 Task: Create a due date automation trigger when advanced on, on the monday after a card is due add fields with custom field "Resume" set to a number lower or equal to 1 and greater than 10 at 11:00 AM.
Action: Mouse moved to (1279, 105)
Screenshot: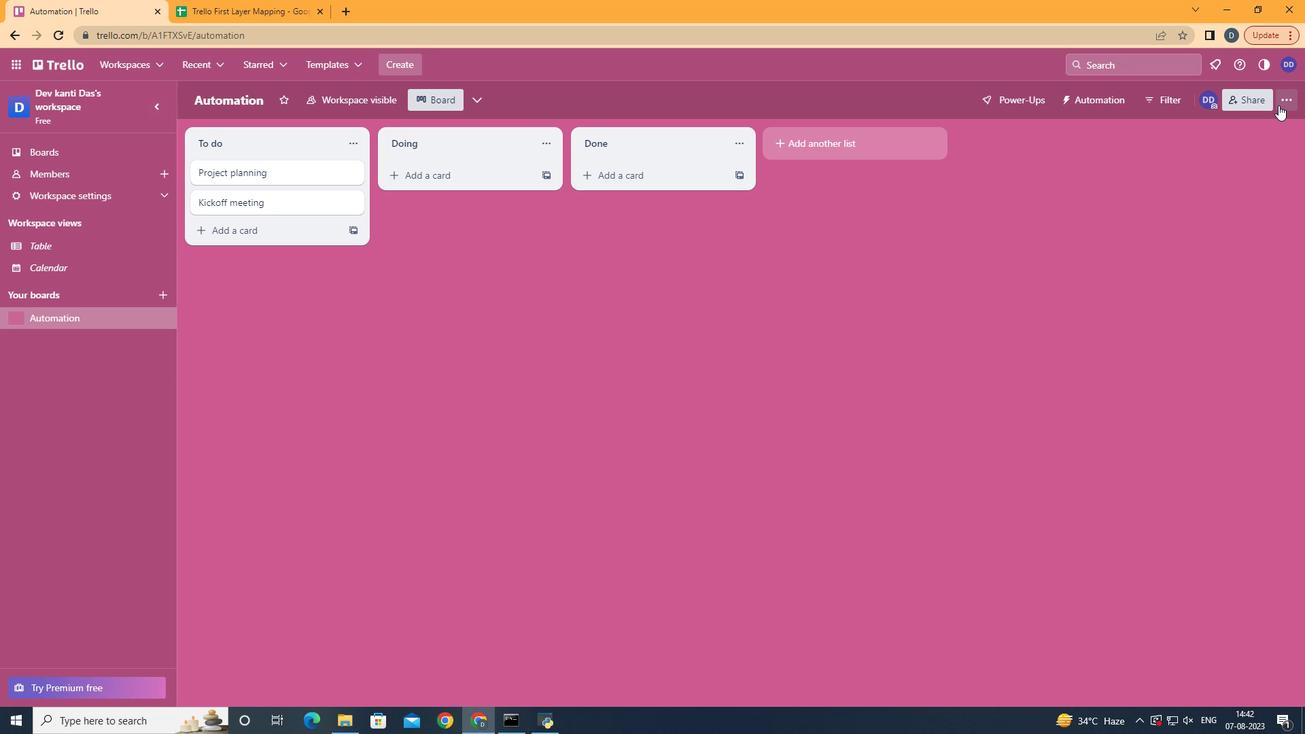 
Action: Mouse pressed left at (1279, 105)
Screenshot: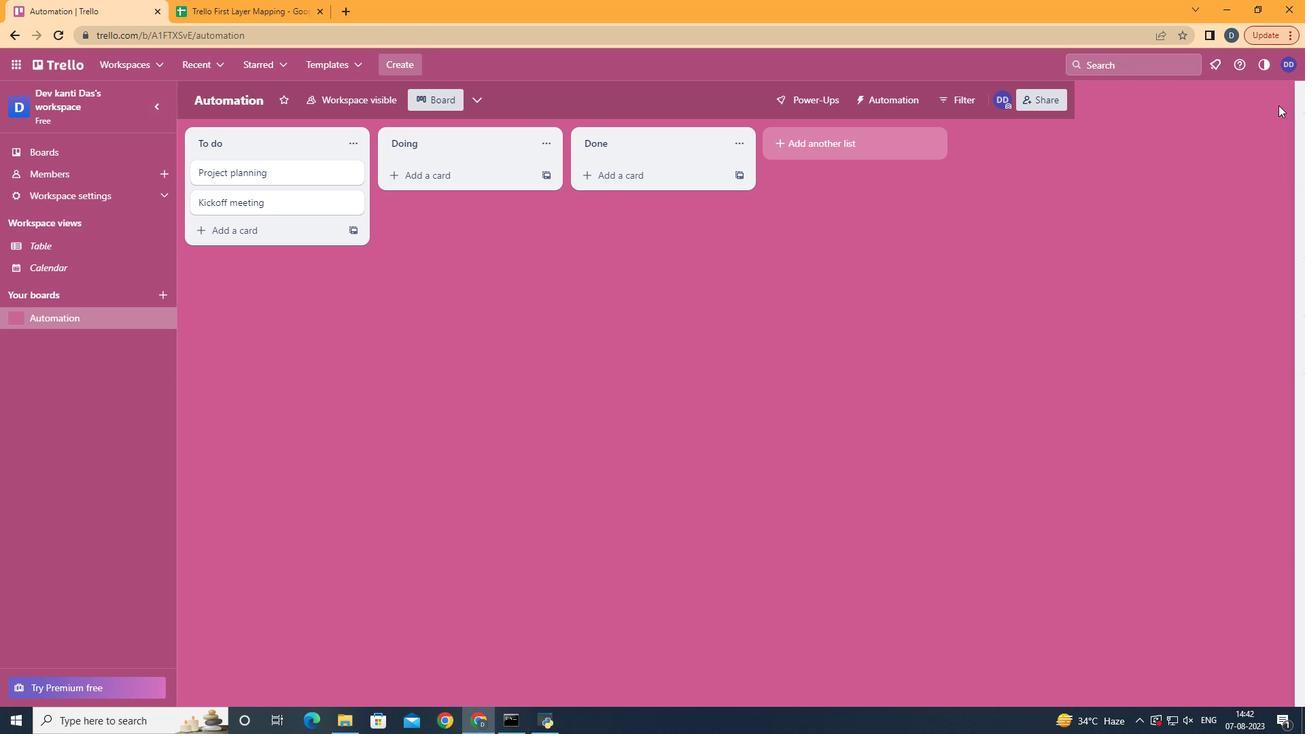 
Action: Mouse moved to (1148, 291)
Screenshot: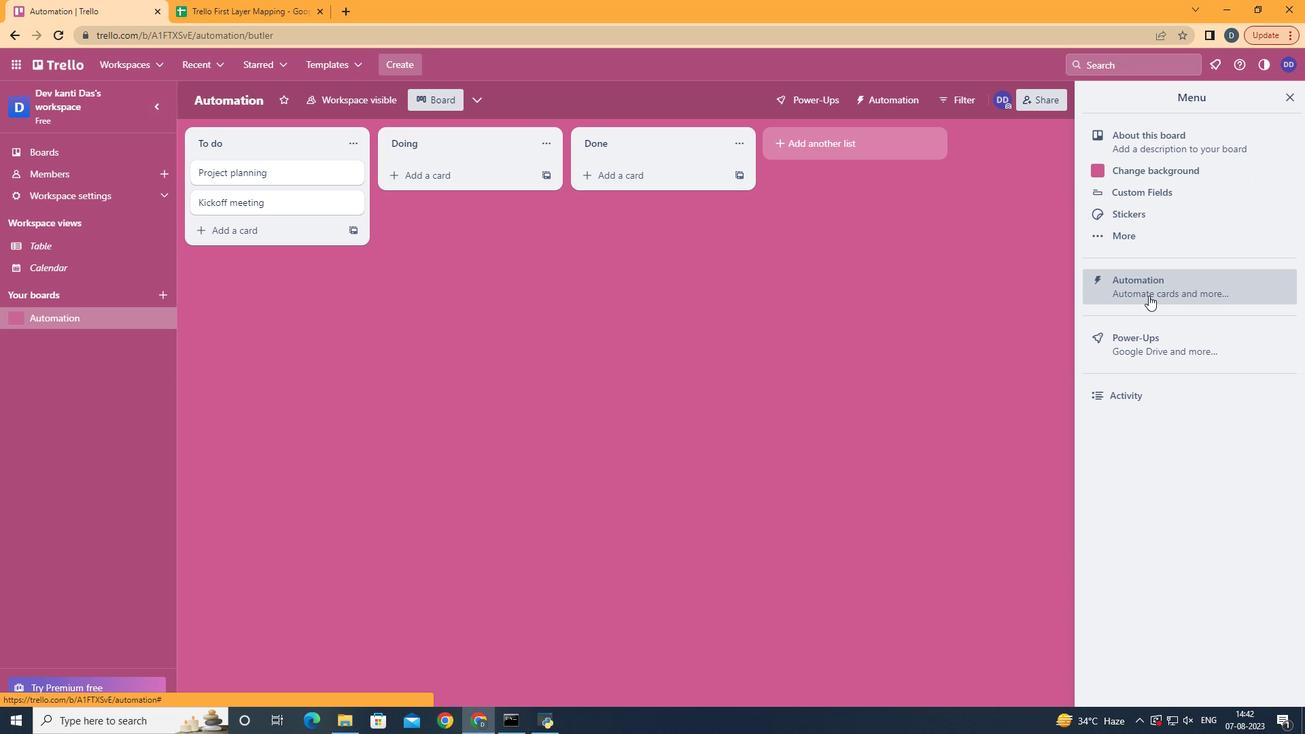 
Action: Mouse pressed left at (1148, 291)
Screenshot: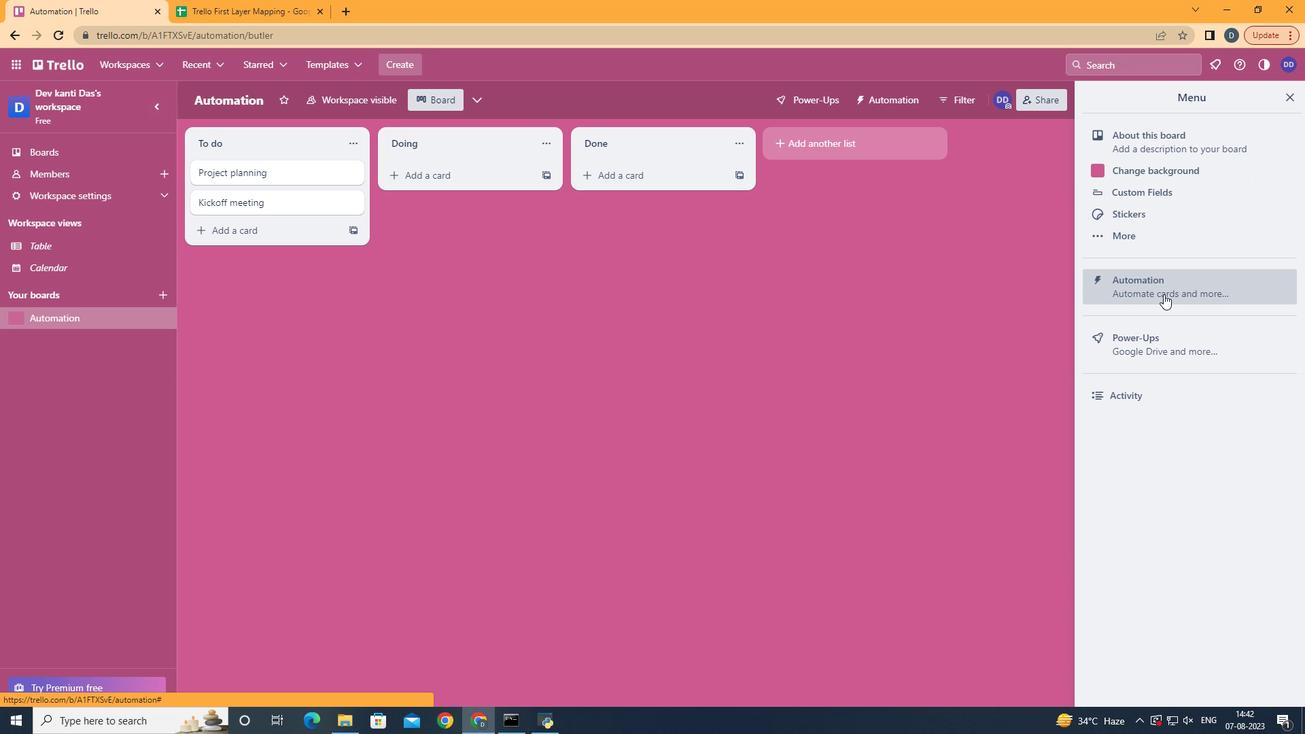 
Action: Mouse moved to (243, 280)
Screenshot: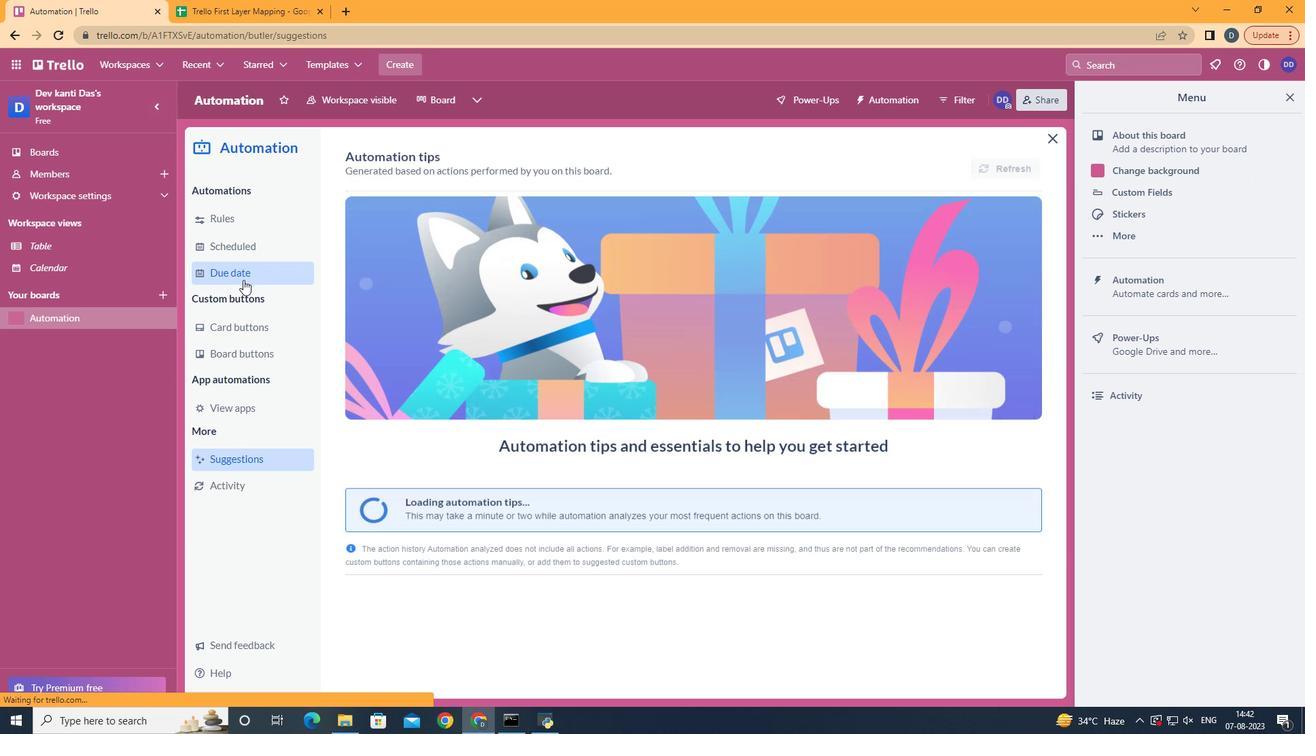 
Action: Mouse pressed left at (243, 280)
Screenshot: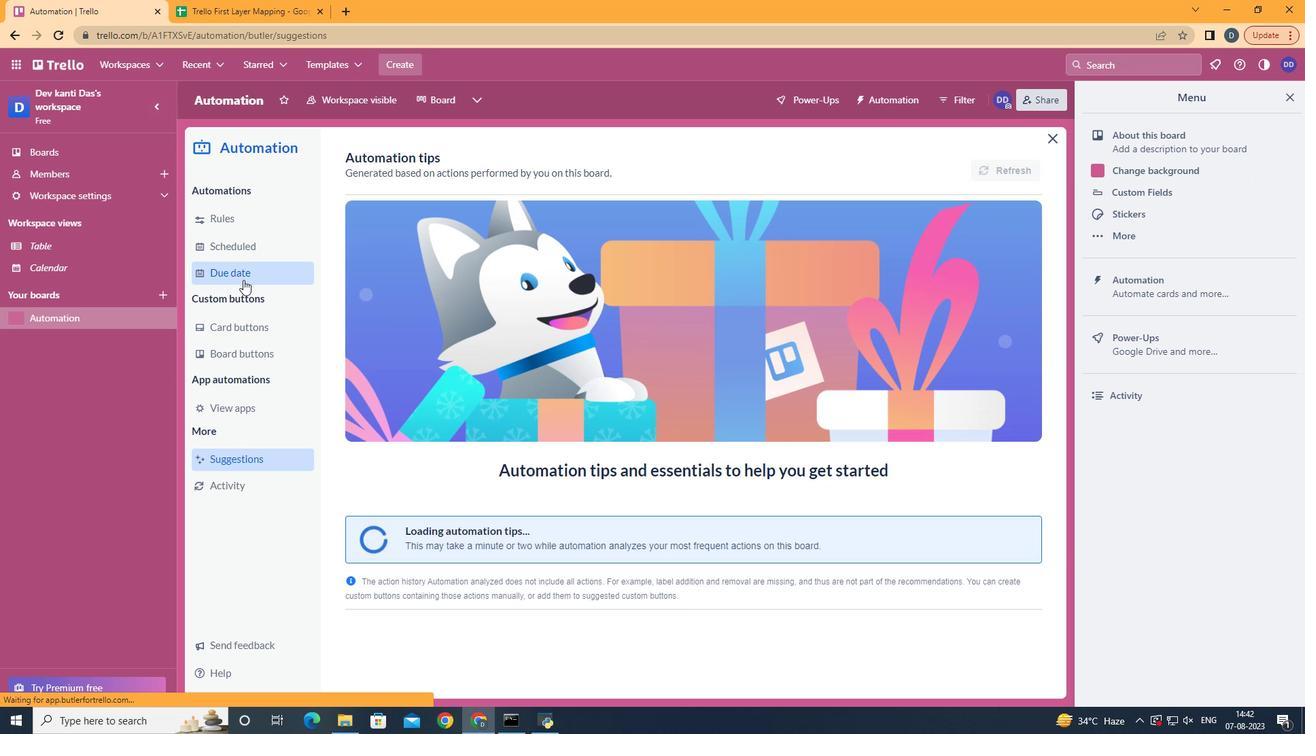 
Action: Mouse moved to (967, 164)
Screenshot: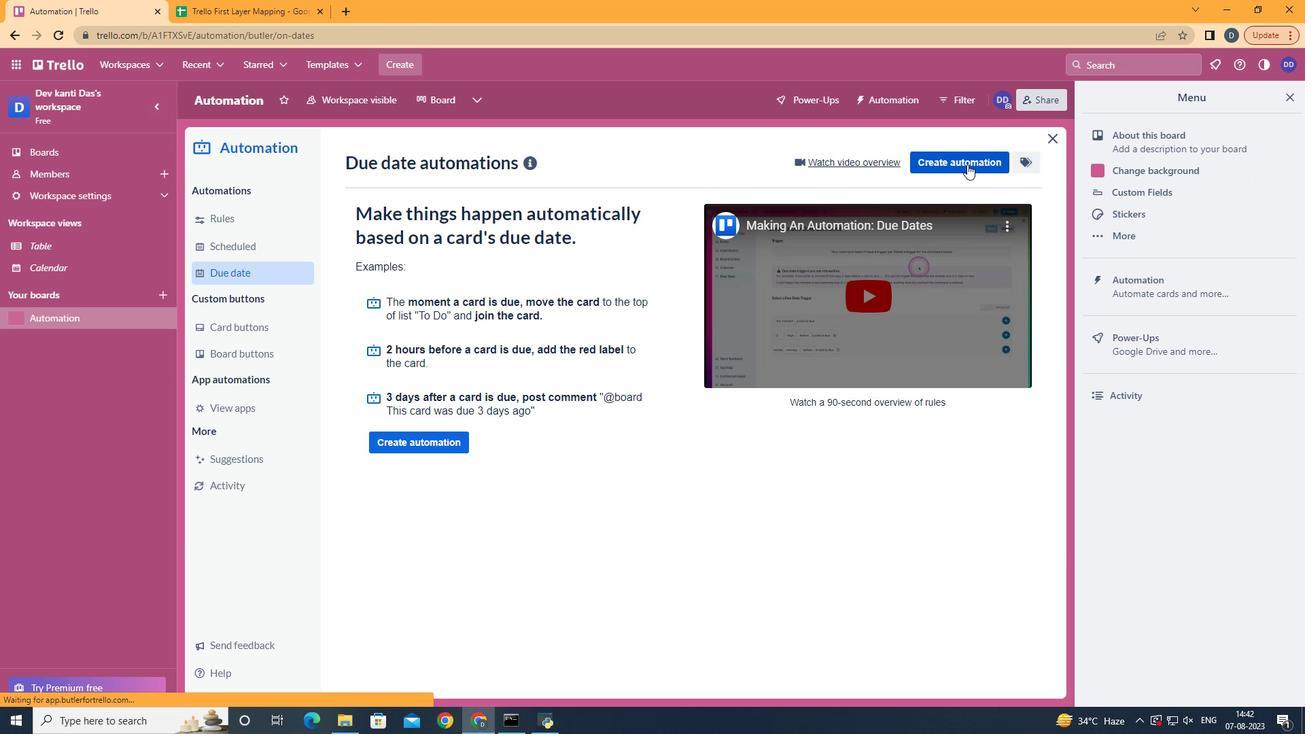 
Action: Mouse pressed left at (967, 164)
Screenshot: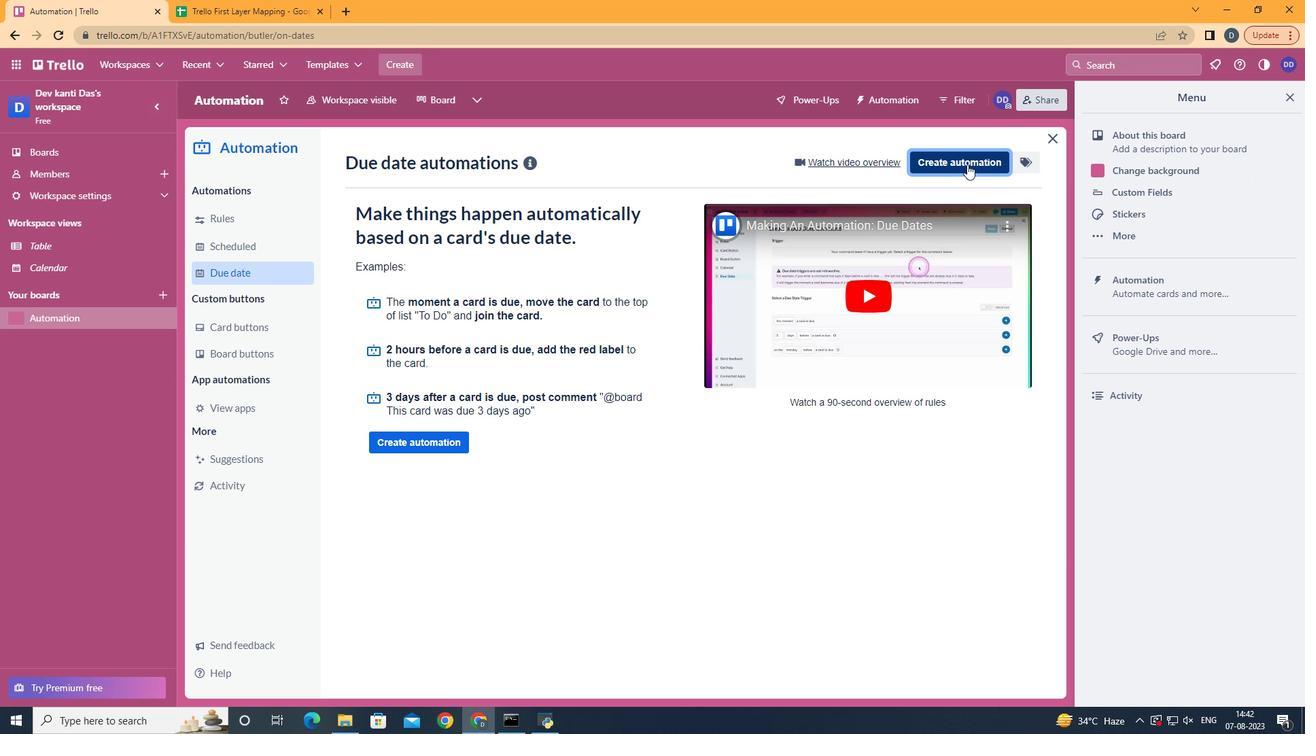 
Action: Mouse moved to (779, 286)
Screenshot: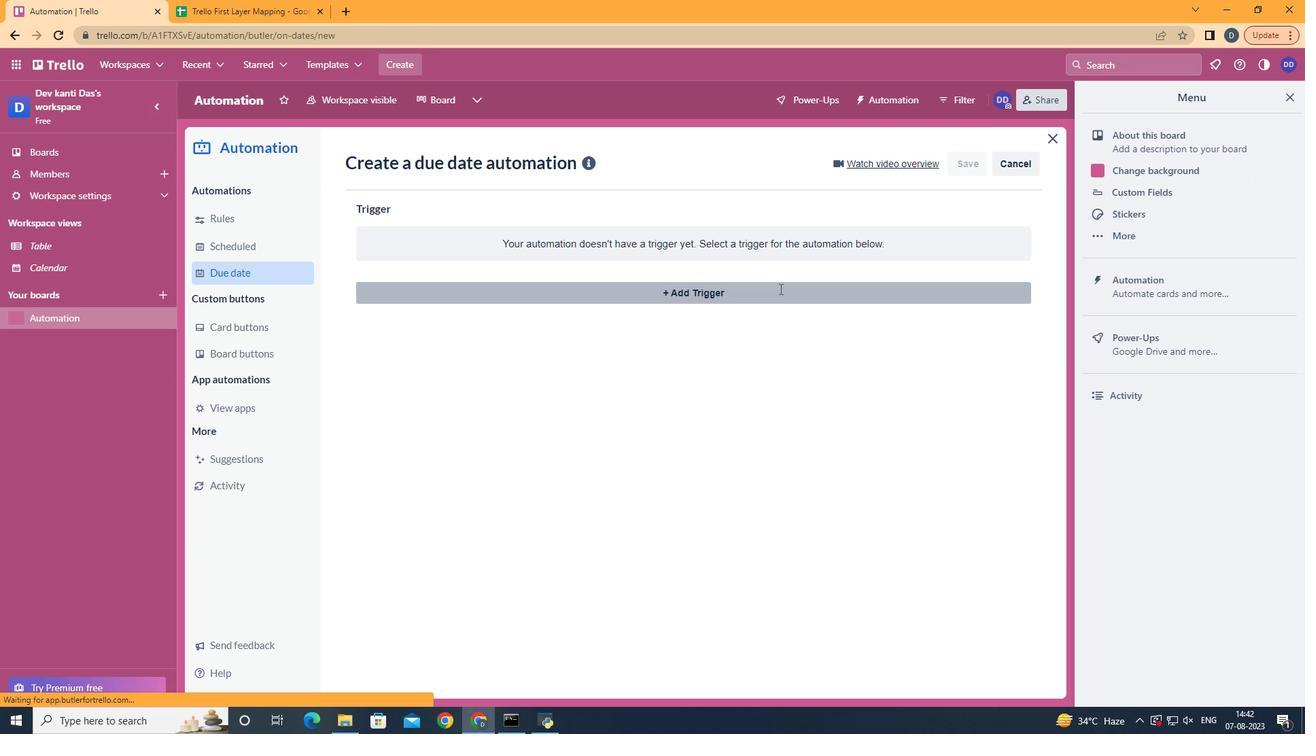 
Action: Mouse pressed left at (779, 286)
Screenshot: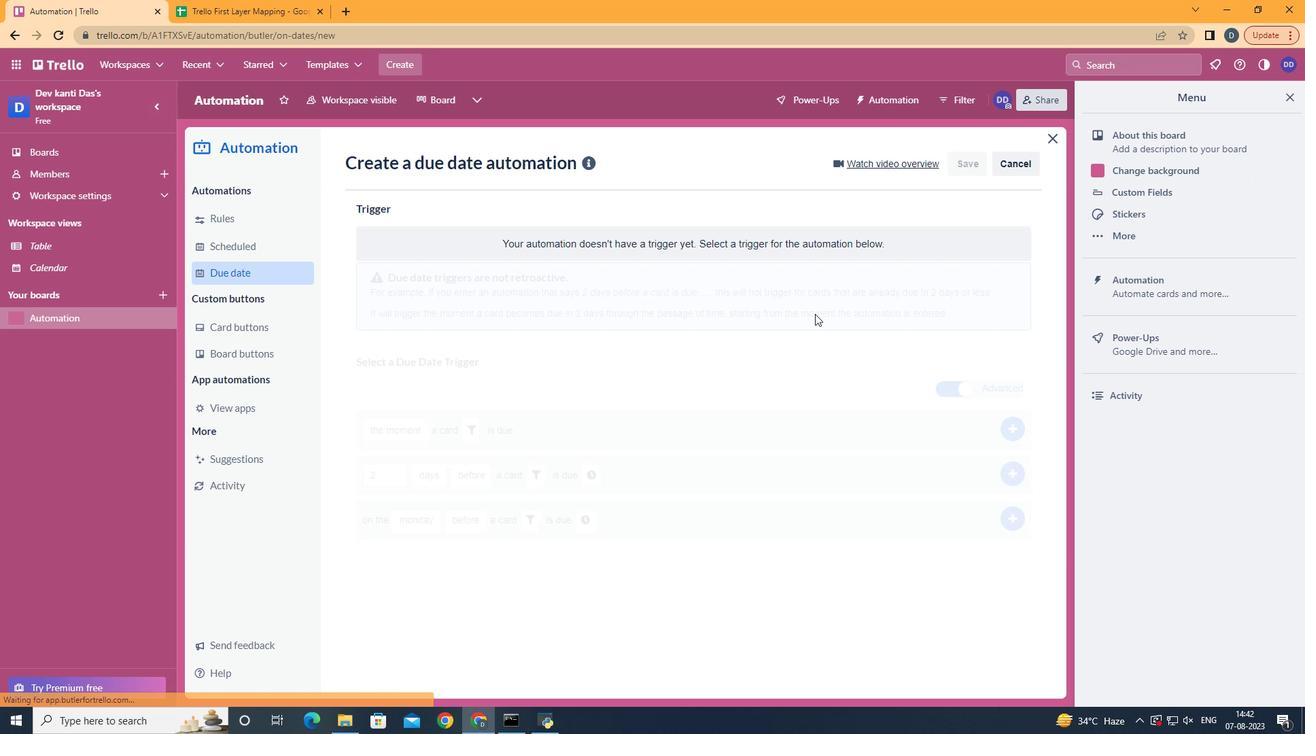 
Action: Mouse moved to (440, 346)
Screenshot: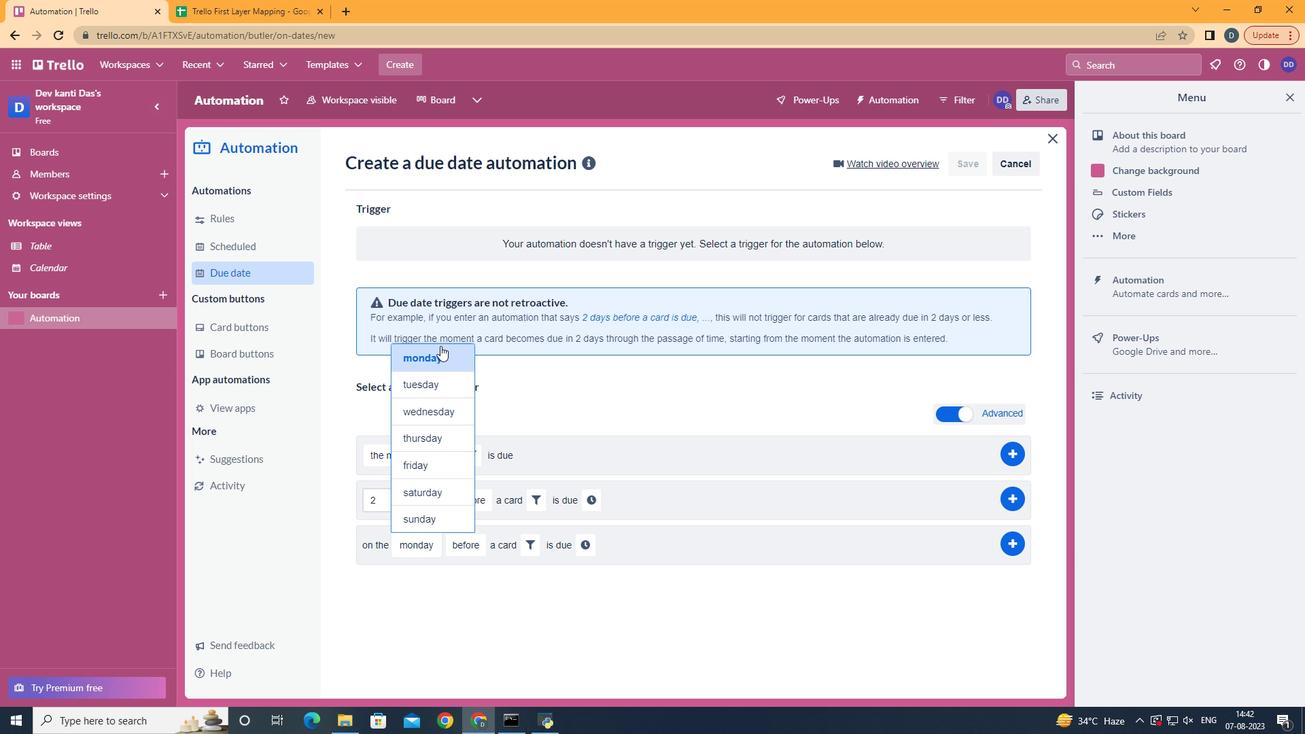 
Action: Mouse pressed left at (440, 346)
Screenshot: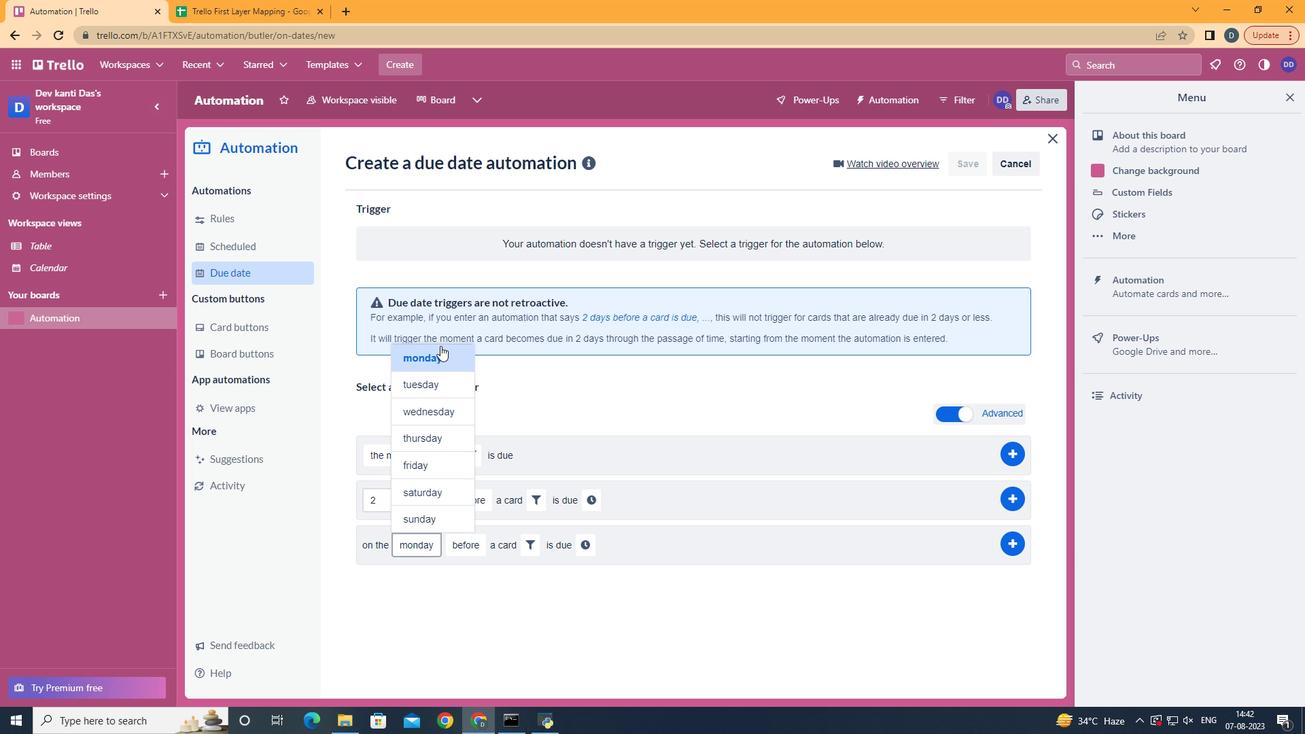 
Action: Mouse moved to (474, 588)
Screenshot: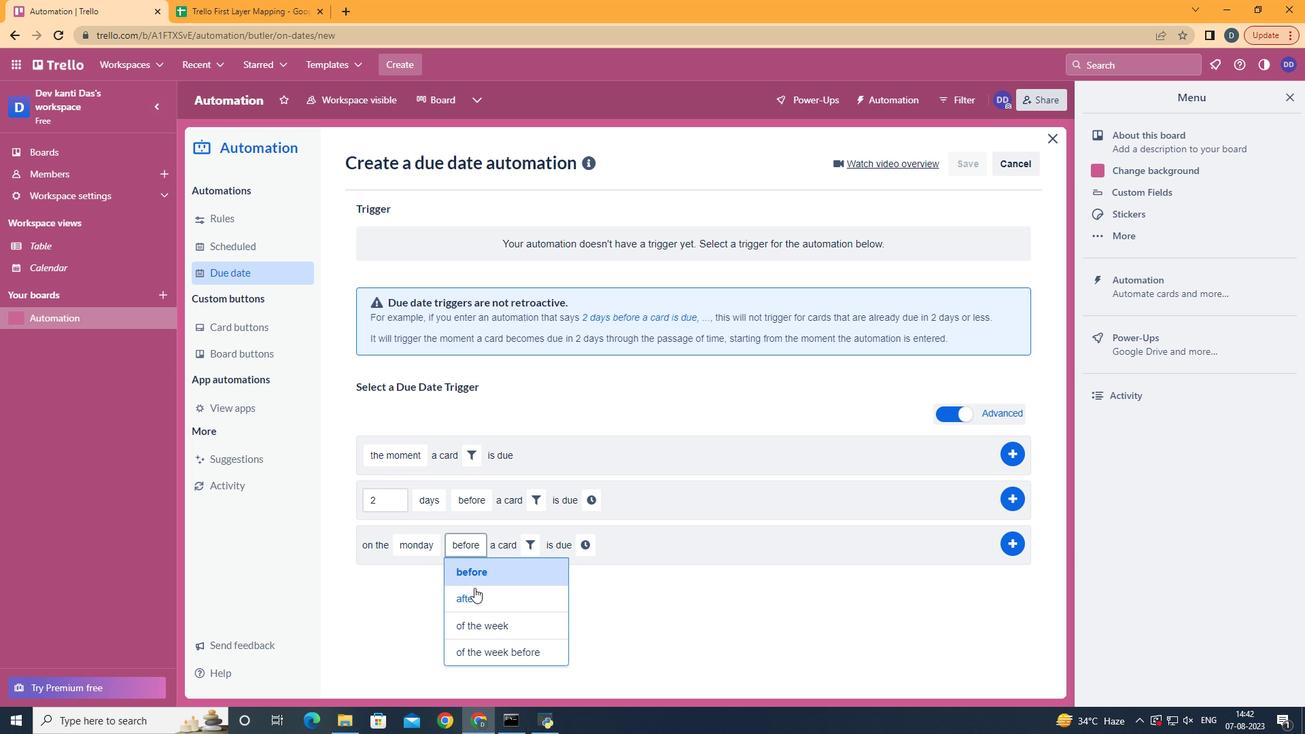 
Action: Mouse pressed left at (474, 588)
Screenshot: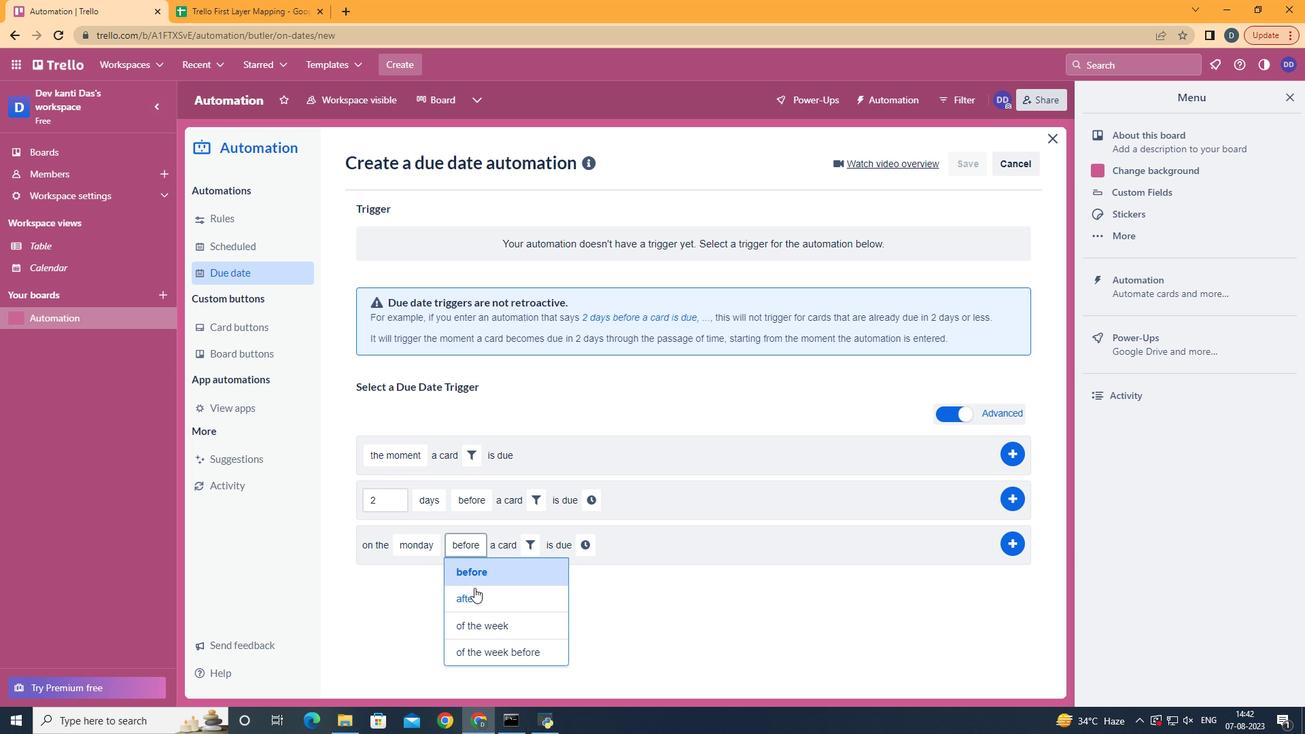 
Action: Mouse moved to (520, 544)
Screenshot: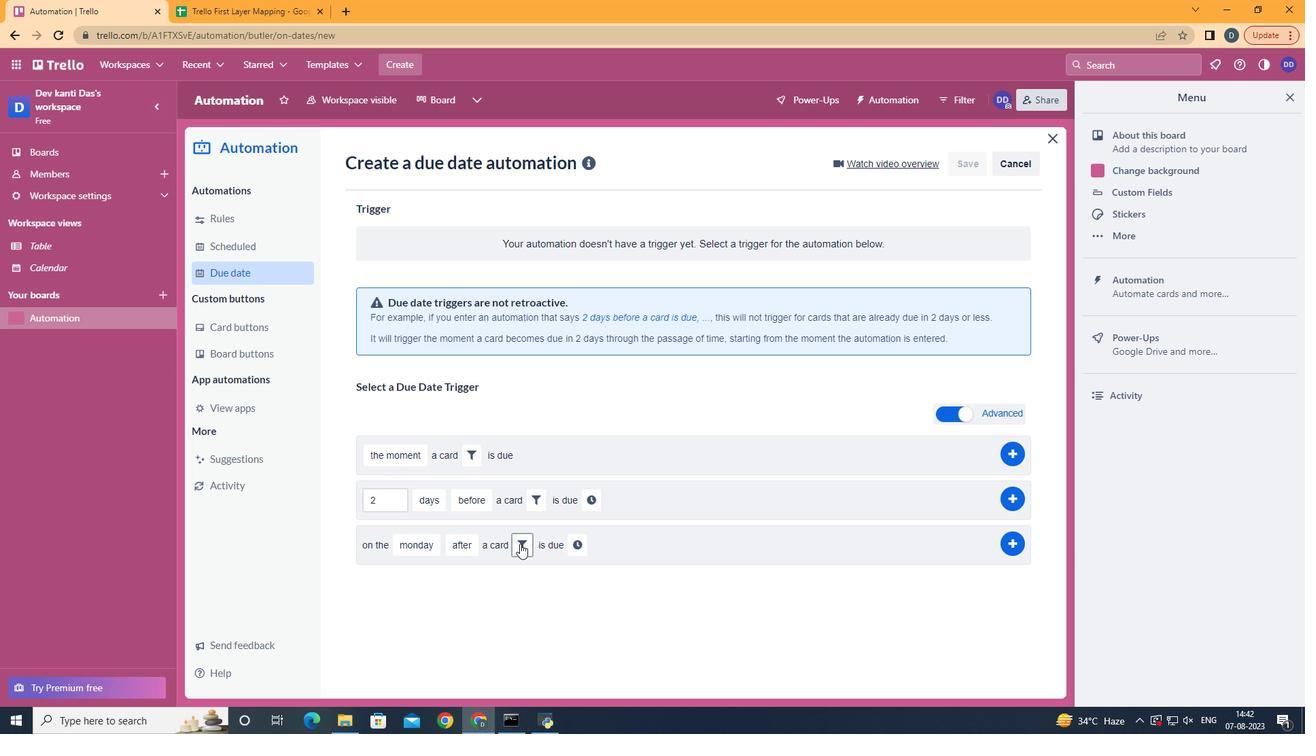 
Action: Mouse pressed left at (520, 544)
Screenshot: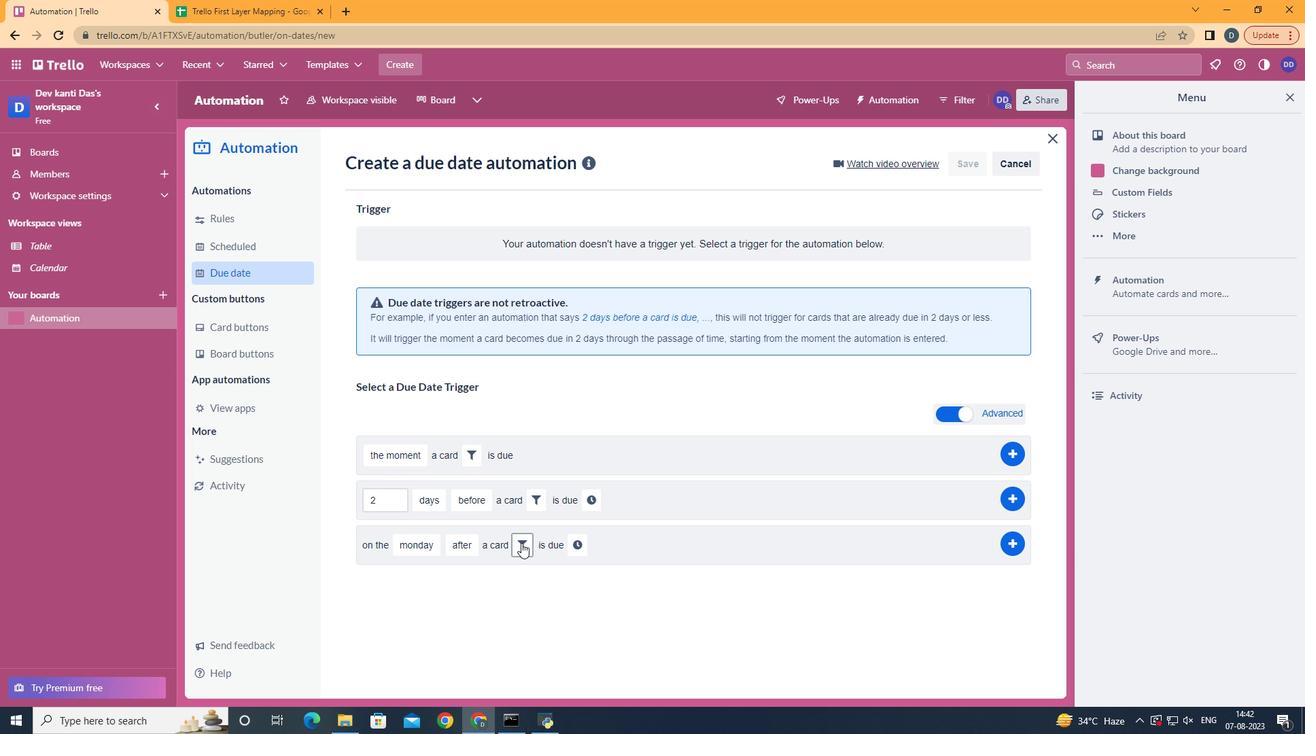 
Action: Mouse moved to (740, 591)
Screenshot: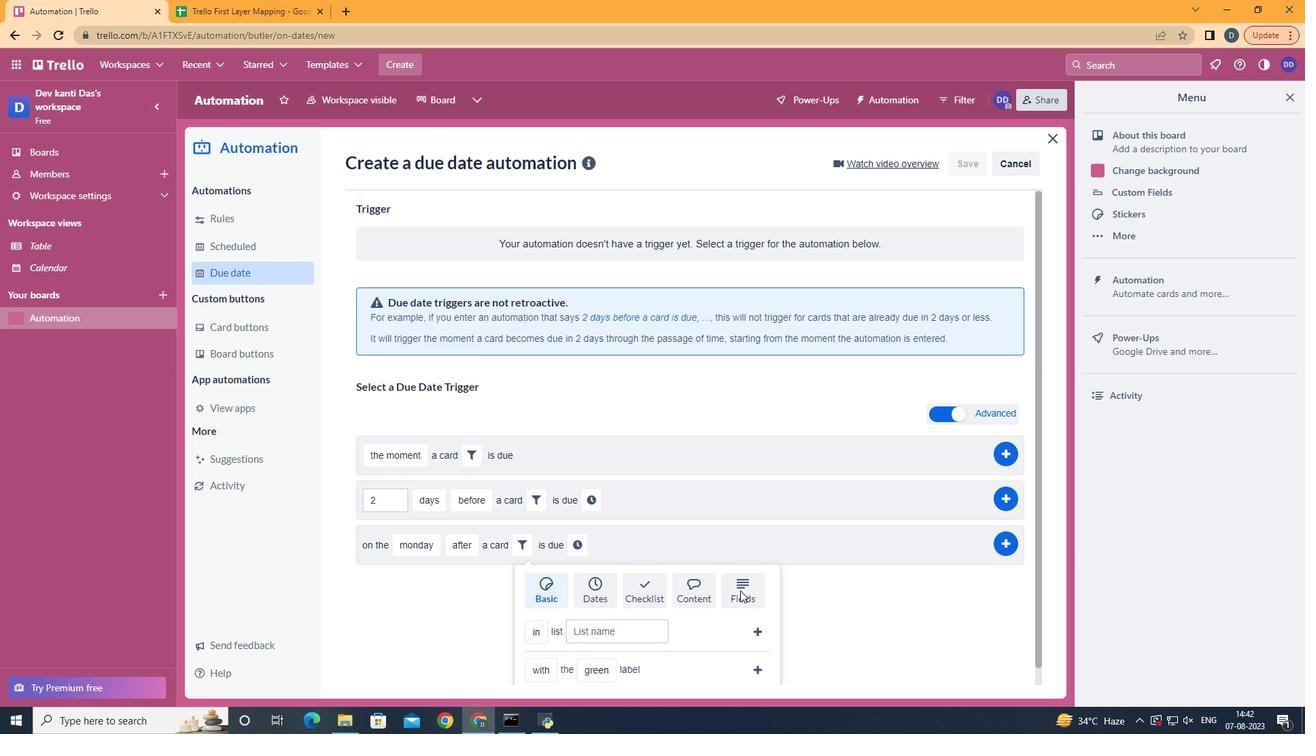
Action: Mouse pressed left at (740, 591)
Screenshot: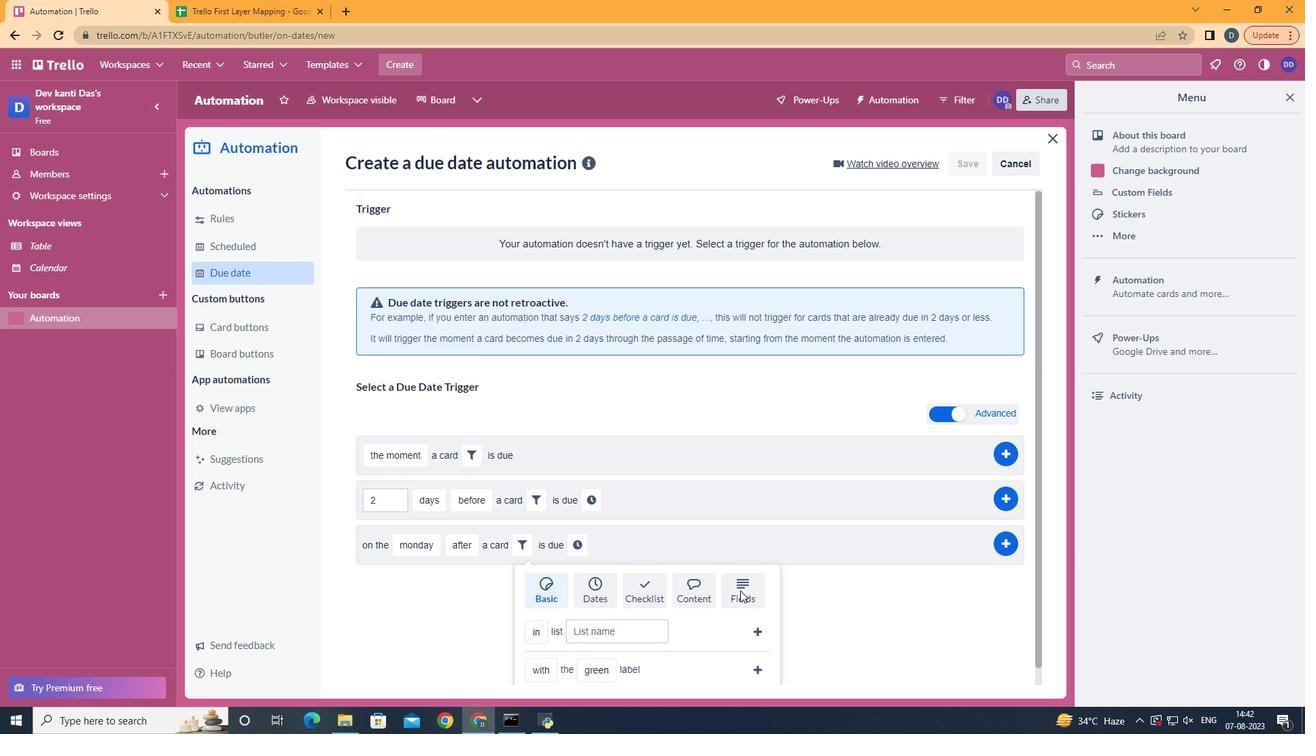 
Action: Mouse scrolled (740, 590) with delta (0, 0)
Screenshot: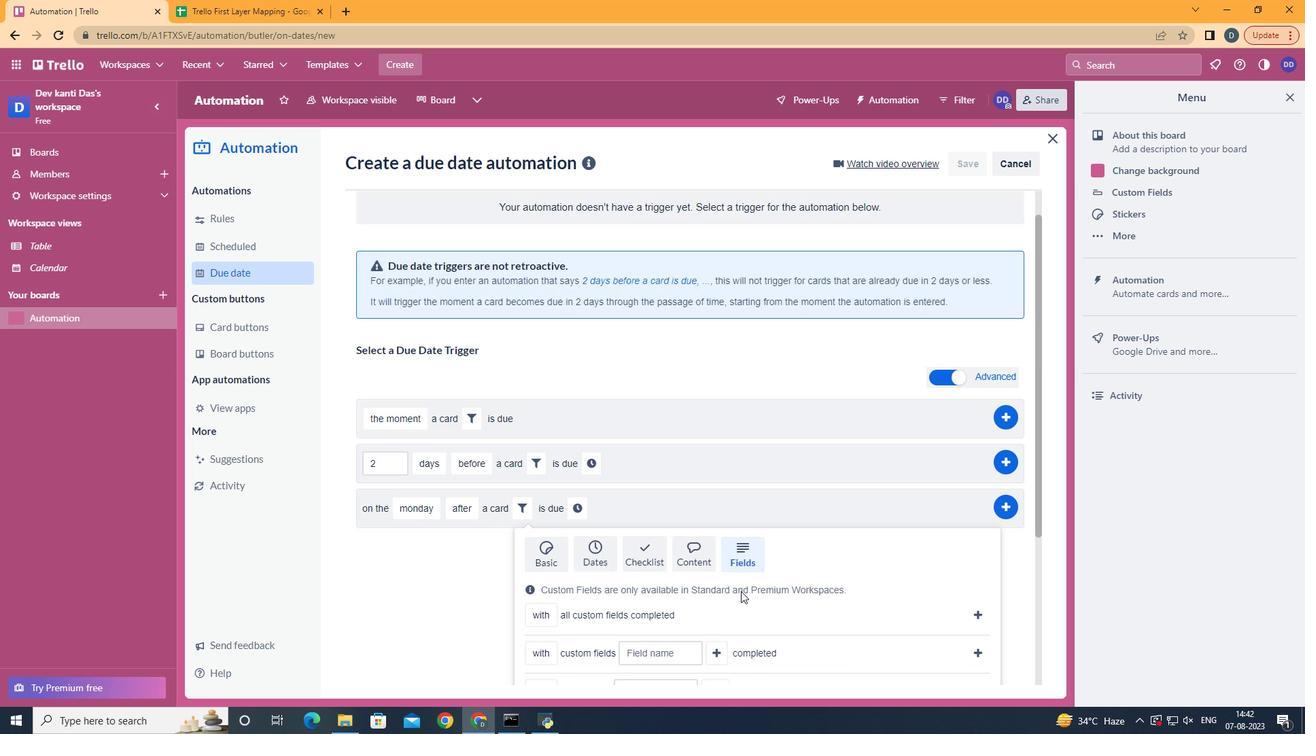 
Action: Mouse moved to (741, 591)
Screenshot: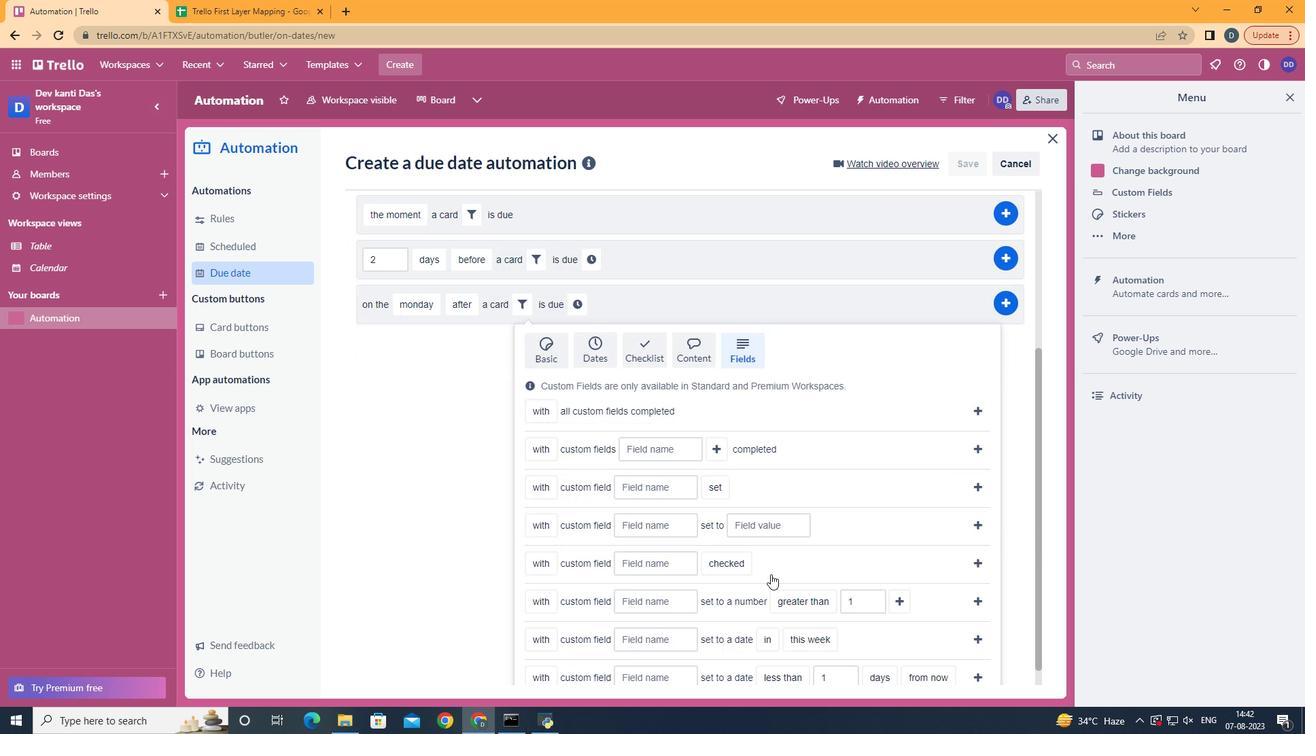 
Action: Mouse scrolled (741, 591) with delta (0, 0)
Screenshot: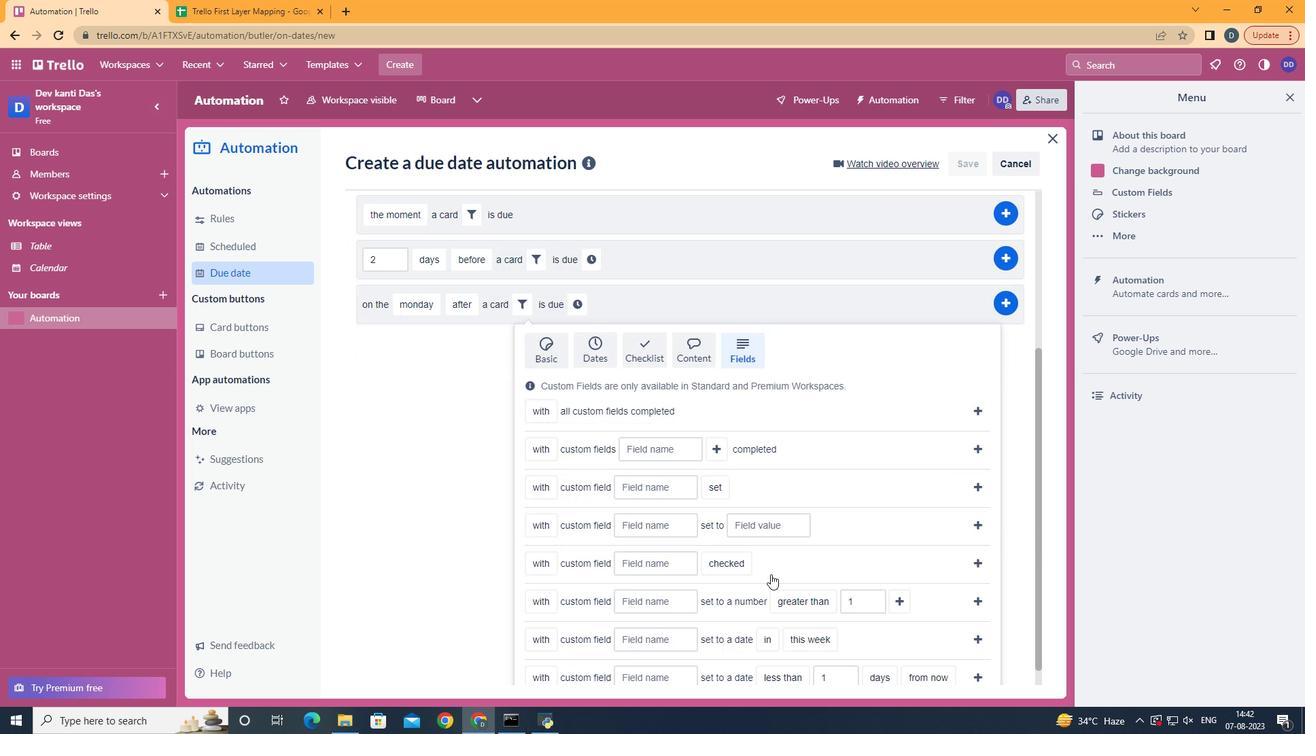 
Action: Mouse scrolled (741, 591) with delta (0, 0)
Screenshot: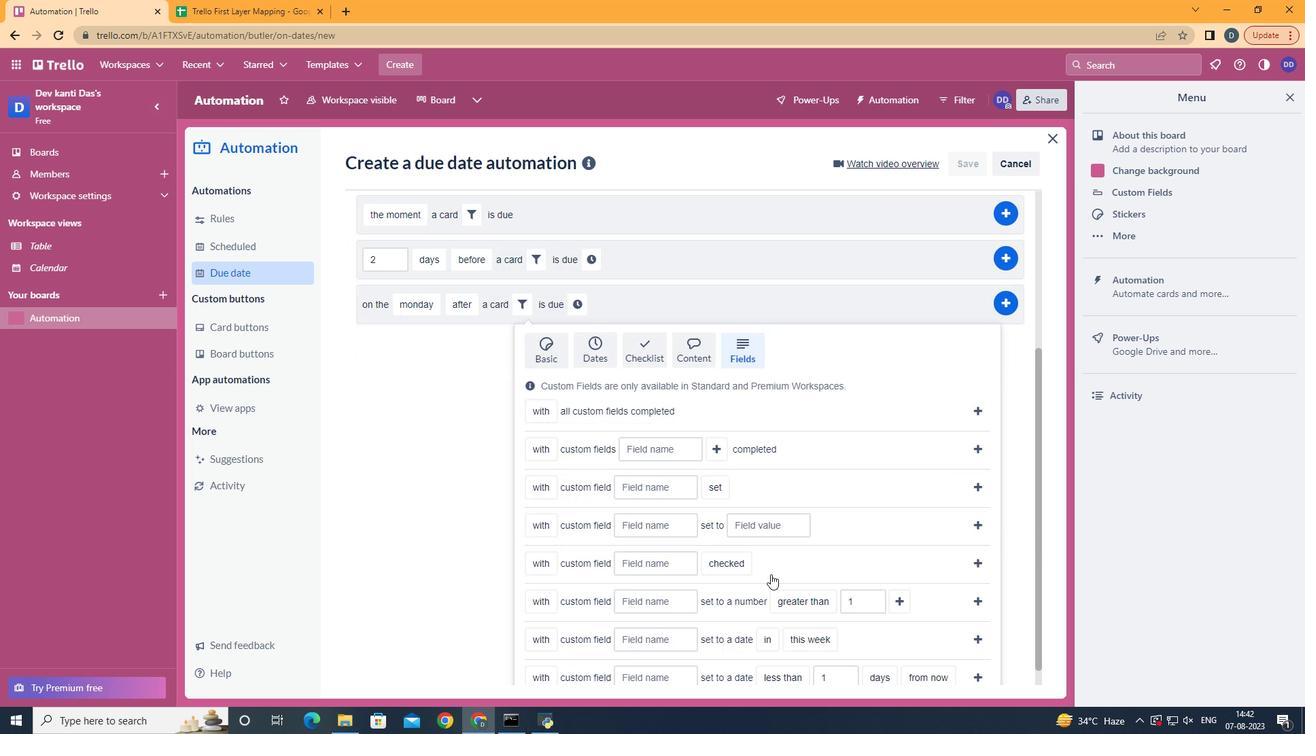 
Action: Mouse scrolled (741, 591) with delta (0, 0)
Screenshot: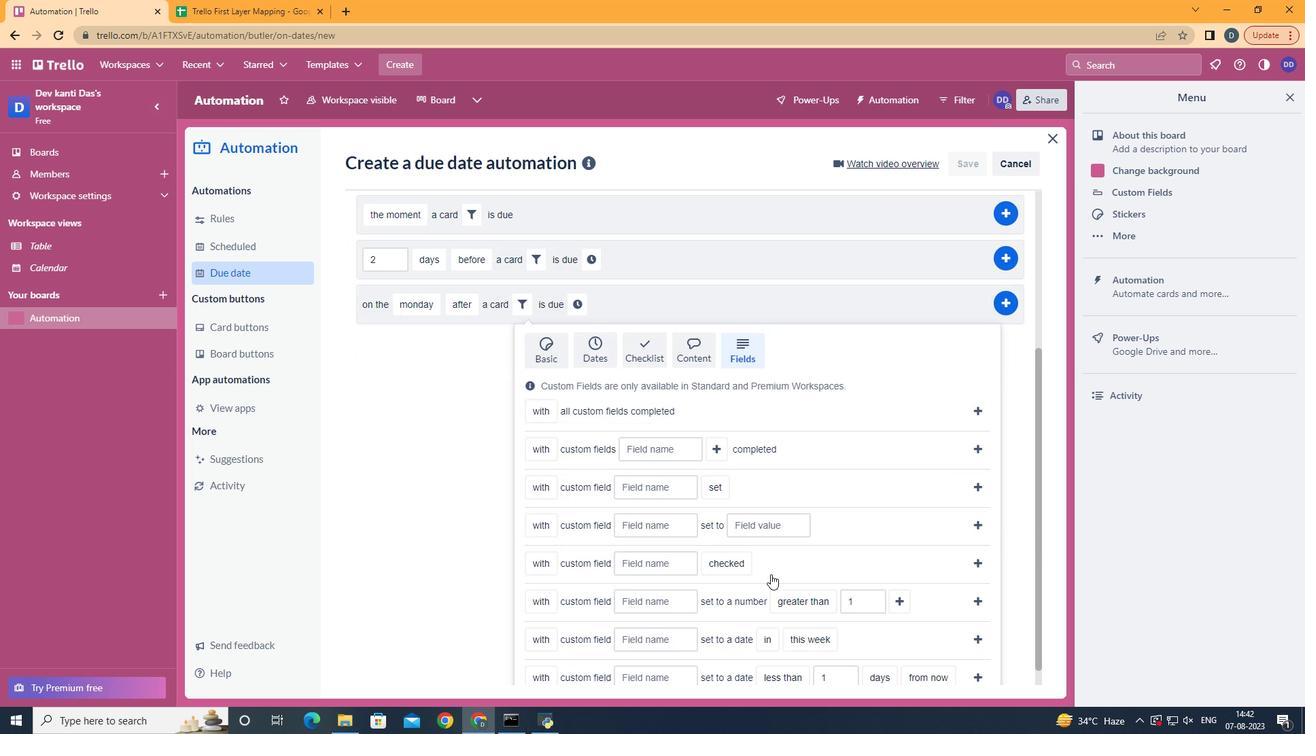 
Action: Mouse scrolled (741, 591) with delta (0, 0)
Screenshot: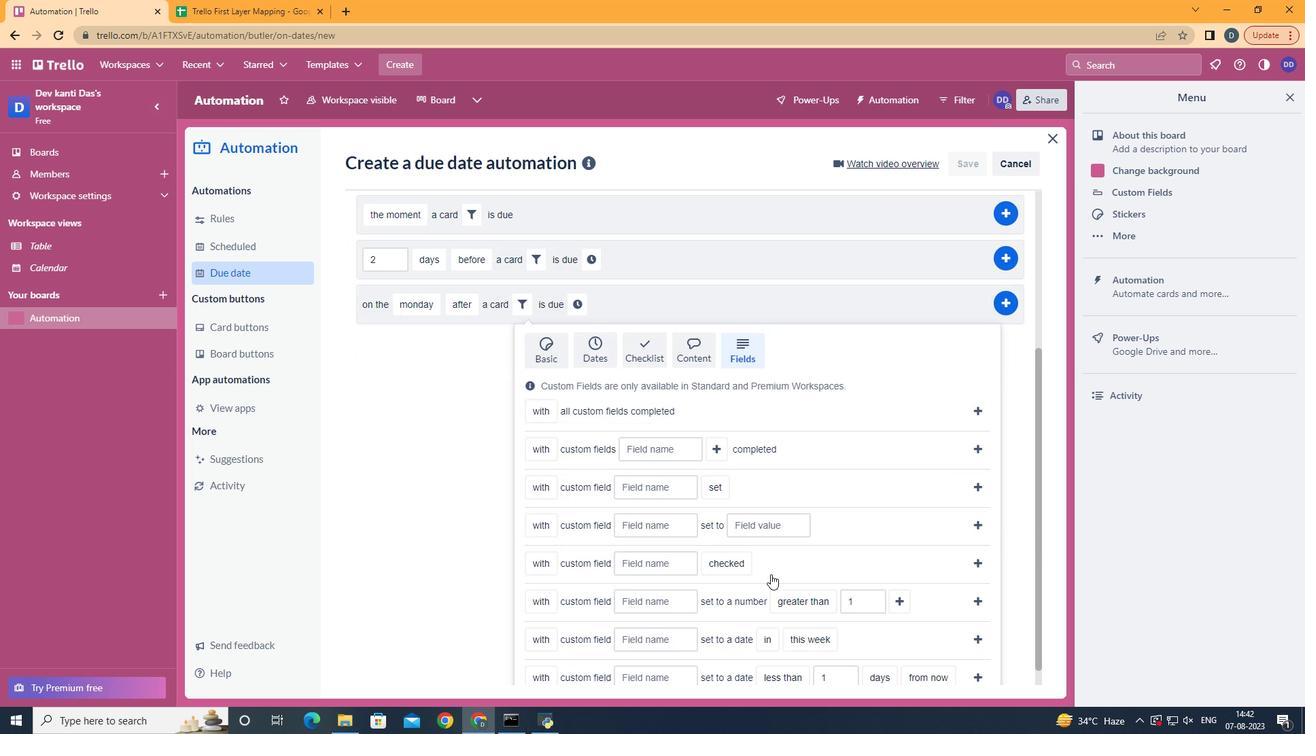 
Action: Mouse scrolled (741, 591) with delta (0, 0)
Screenshot: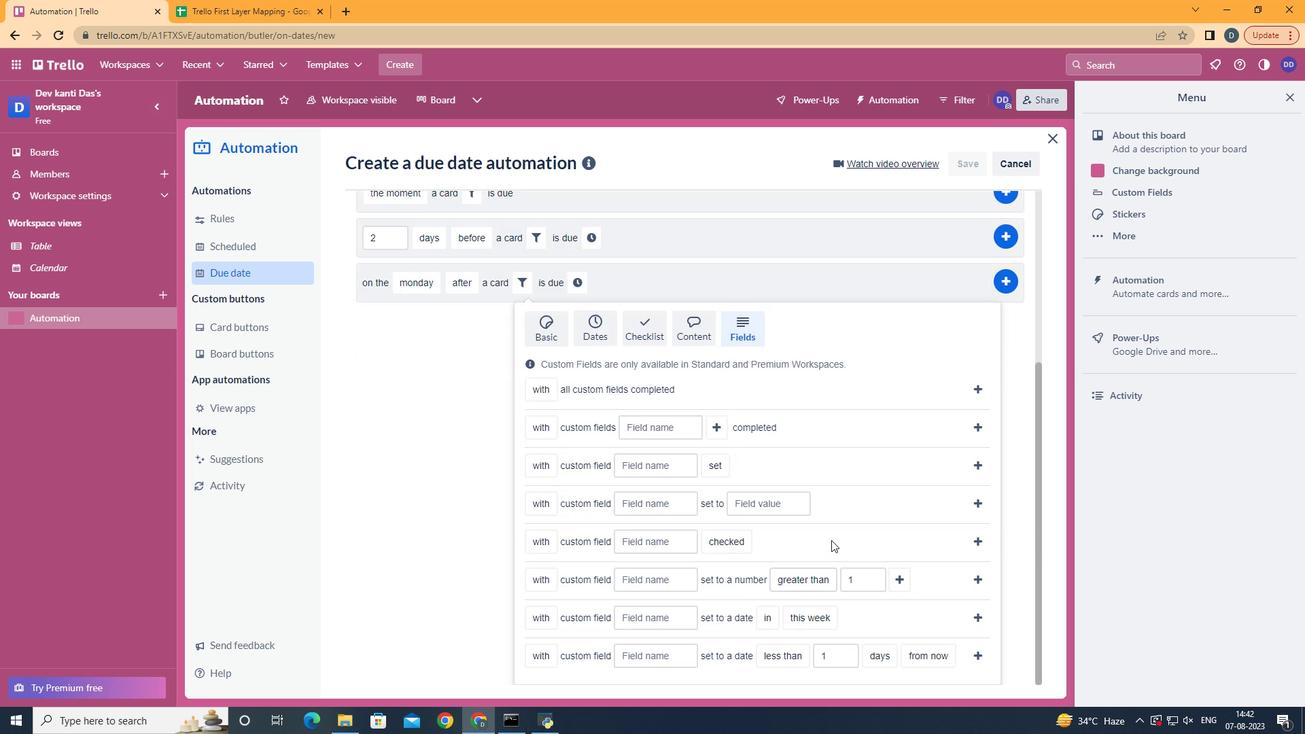 
Action: Mouse scrolled (741, 591) with delta (0, 0)
Screenshot: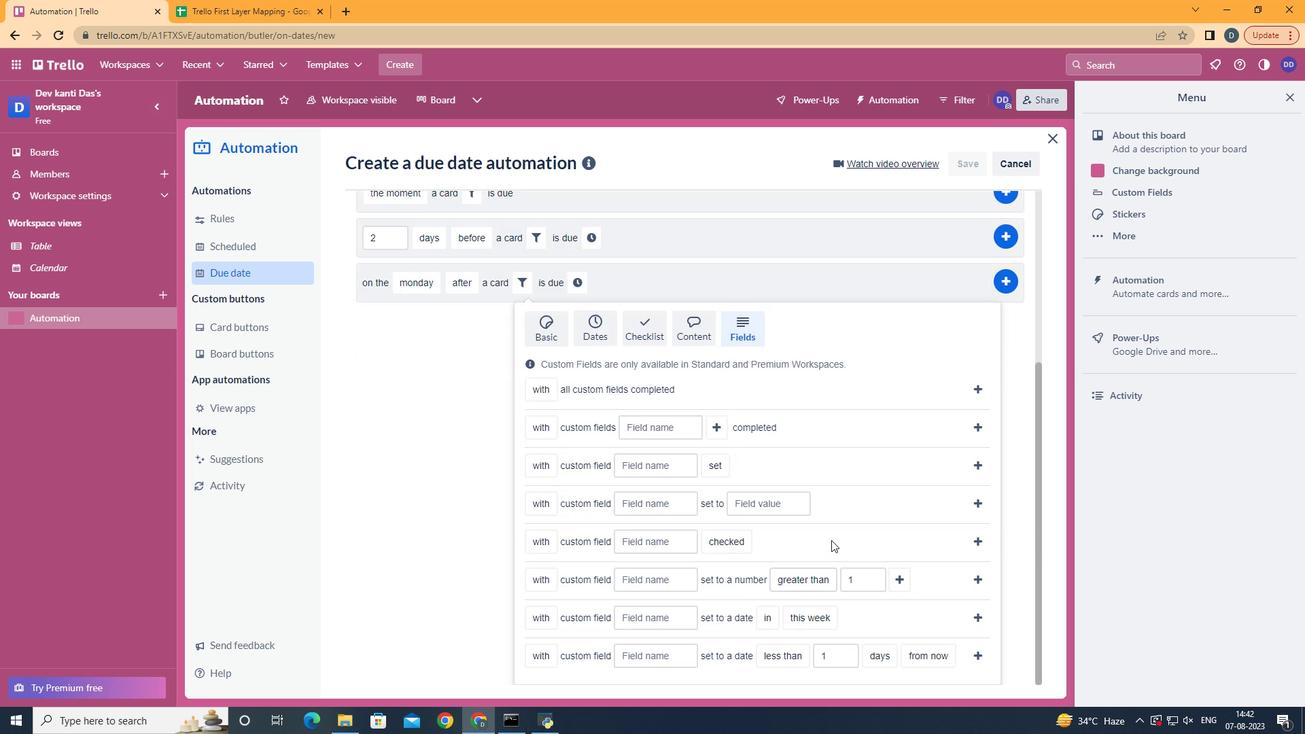 
Action: Mouse moved to (657, 577)
Screenshot: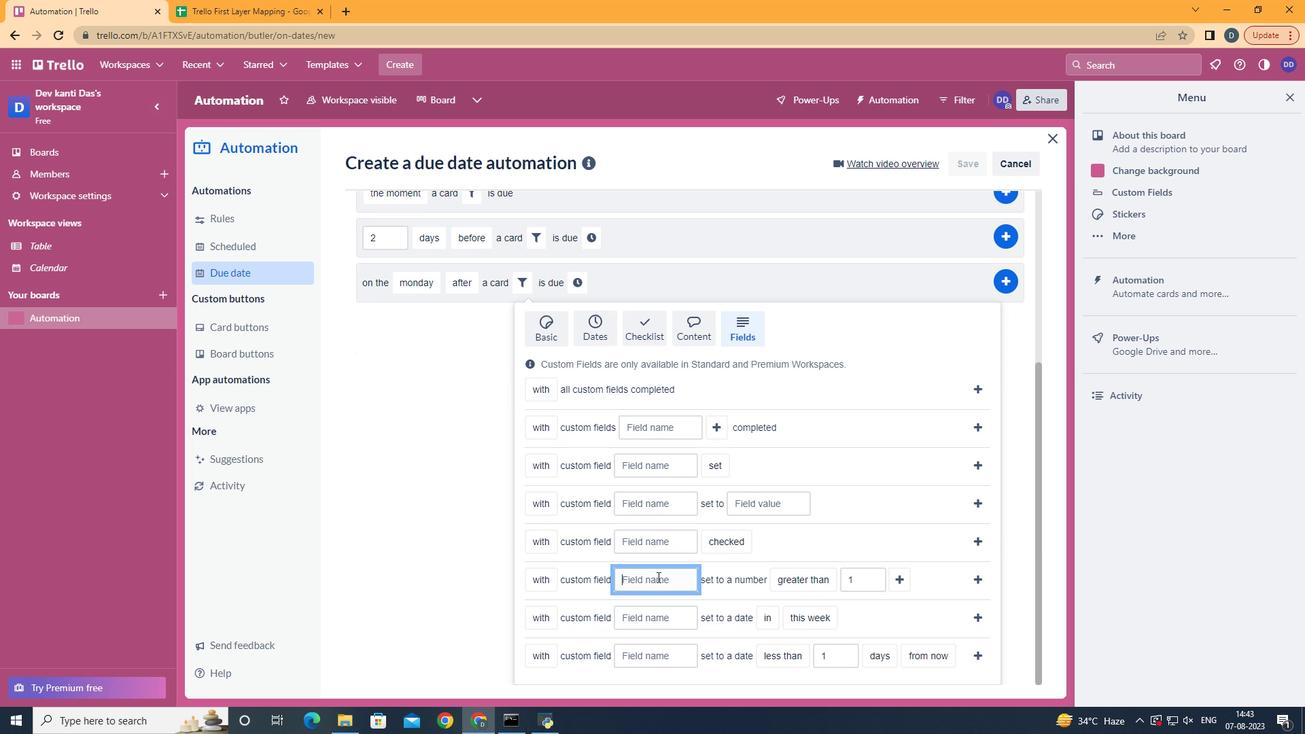 
Action: Mouse pressed left at (657, 577)
Screenshot: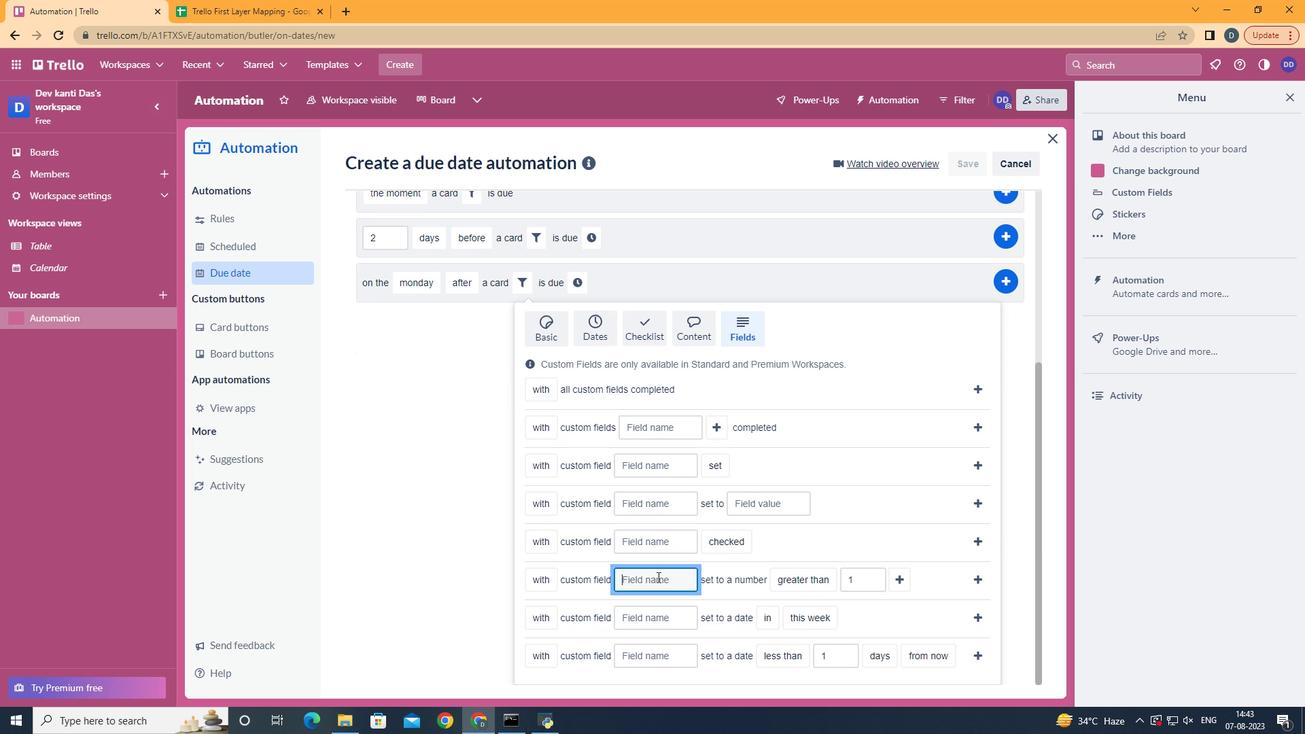
Action: Key pressed <Key.shift>Resume
Screenshot: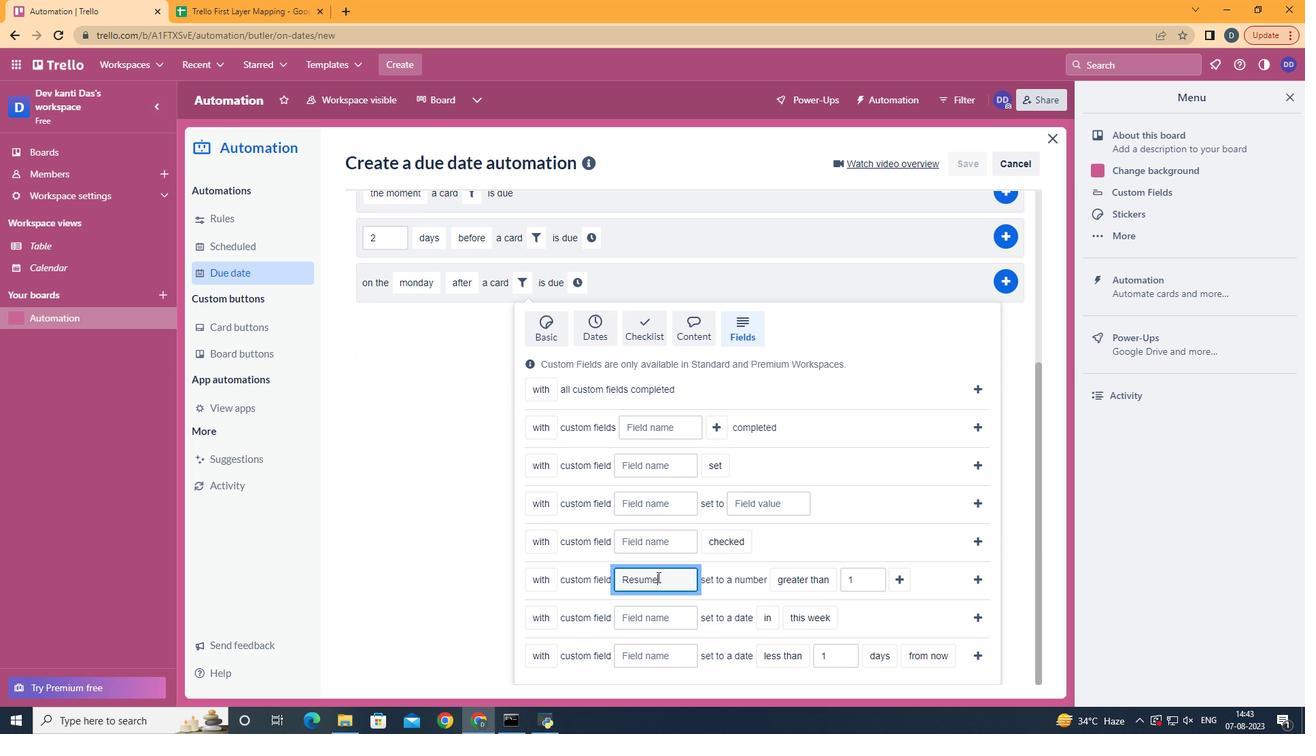 
Action: Mouse moved to (818, 557)
Screenshot: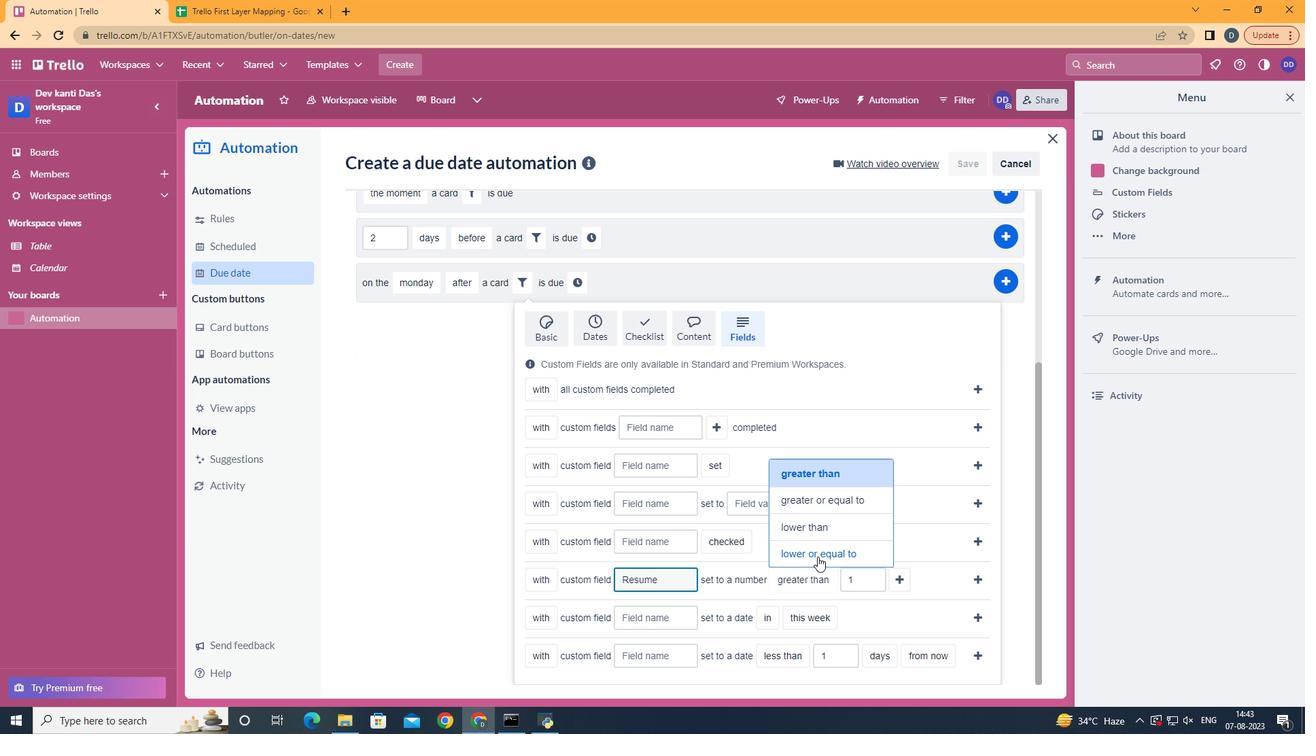 
Action: Mouse pressed left at (818, 557)
Screenshot: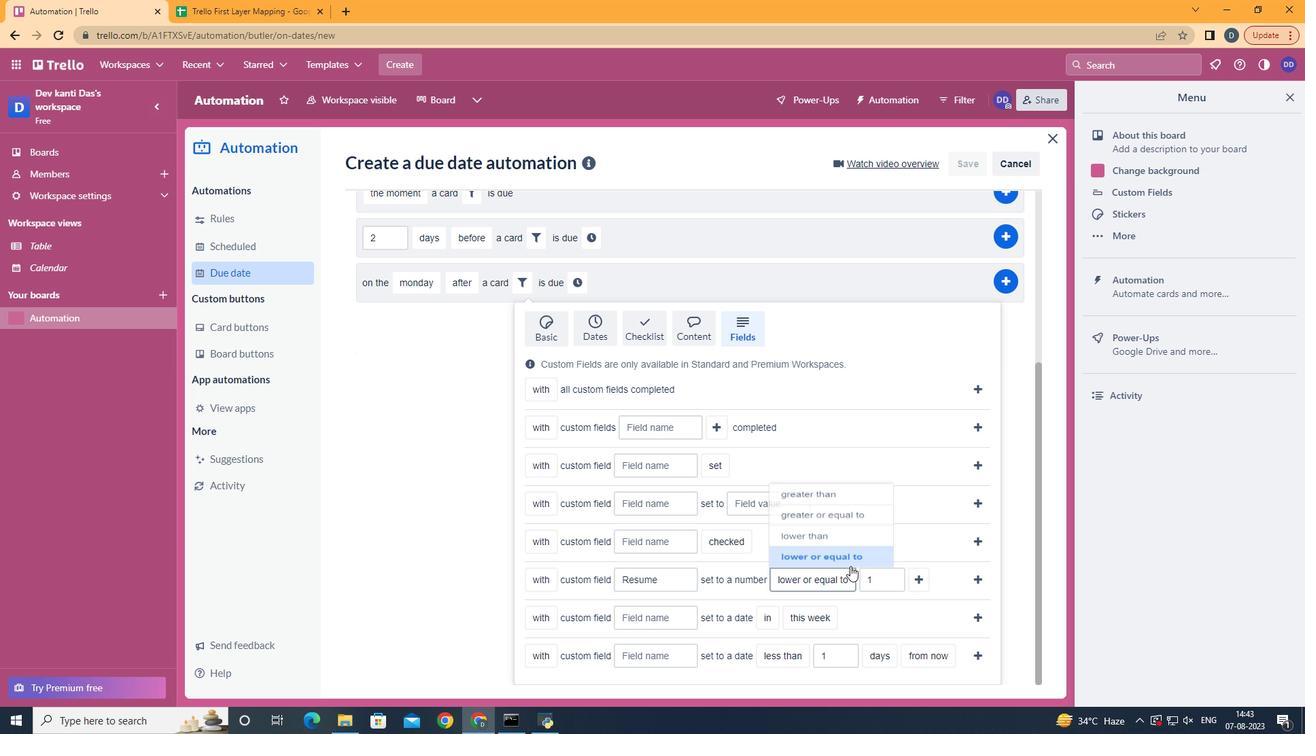 
Action: Mouse moved to (918, 576)
Screenshot: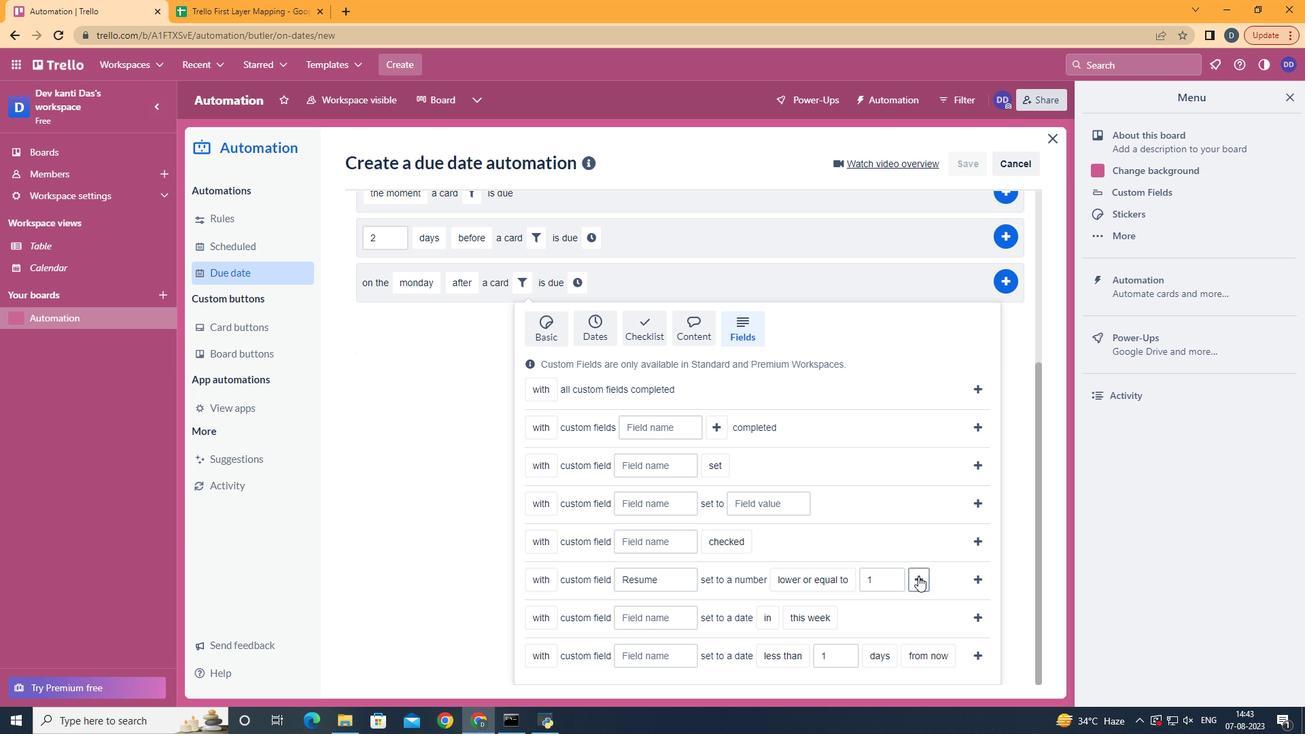 
Action: Mouse pressed left at (918, 576)
Screenshot: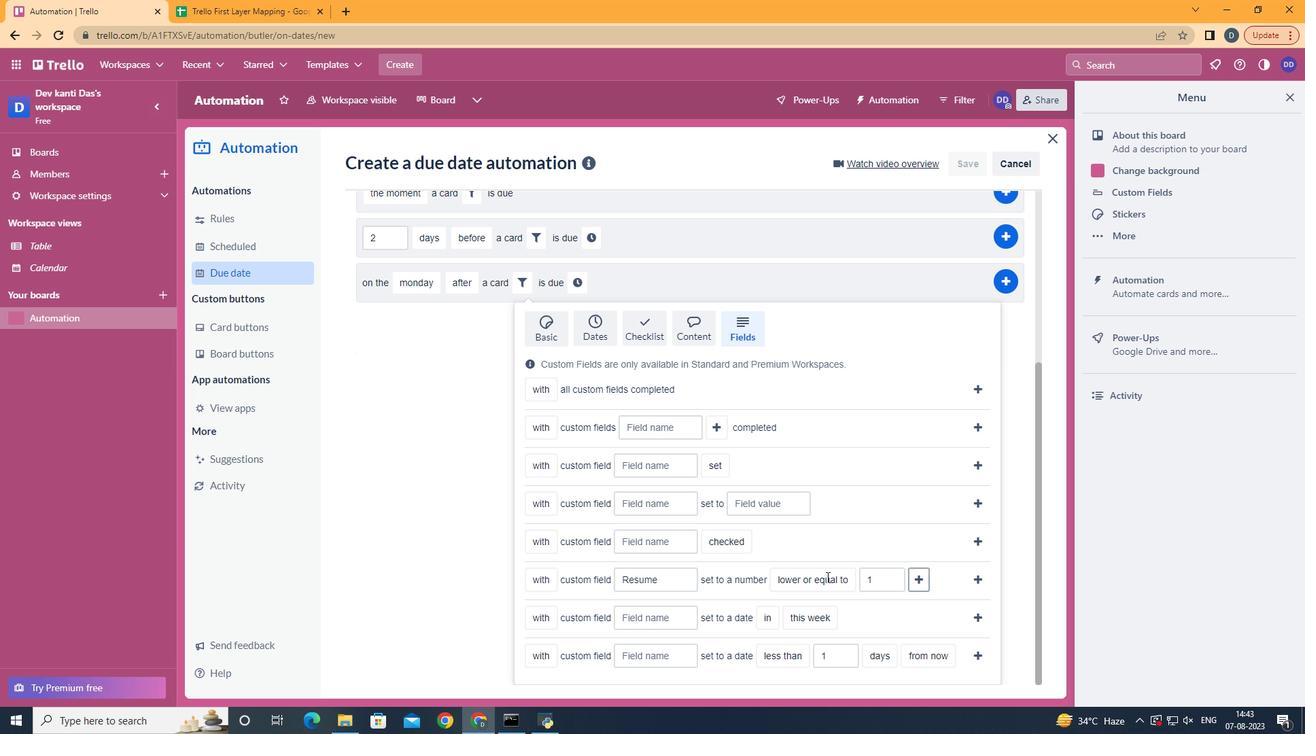 
Action: Mouse moved to (600, 560)
Screenshot: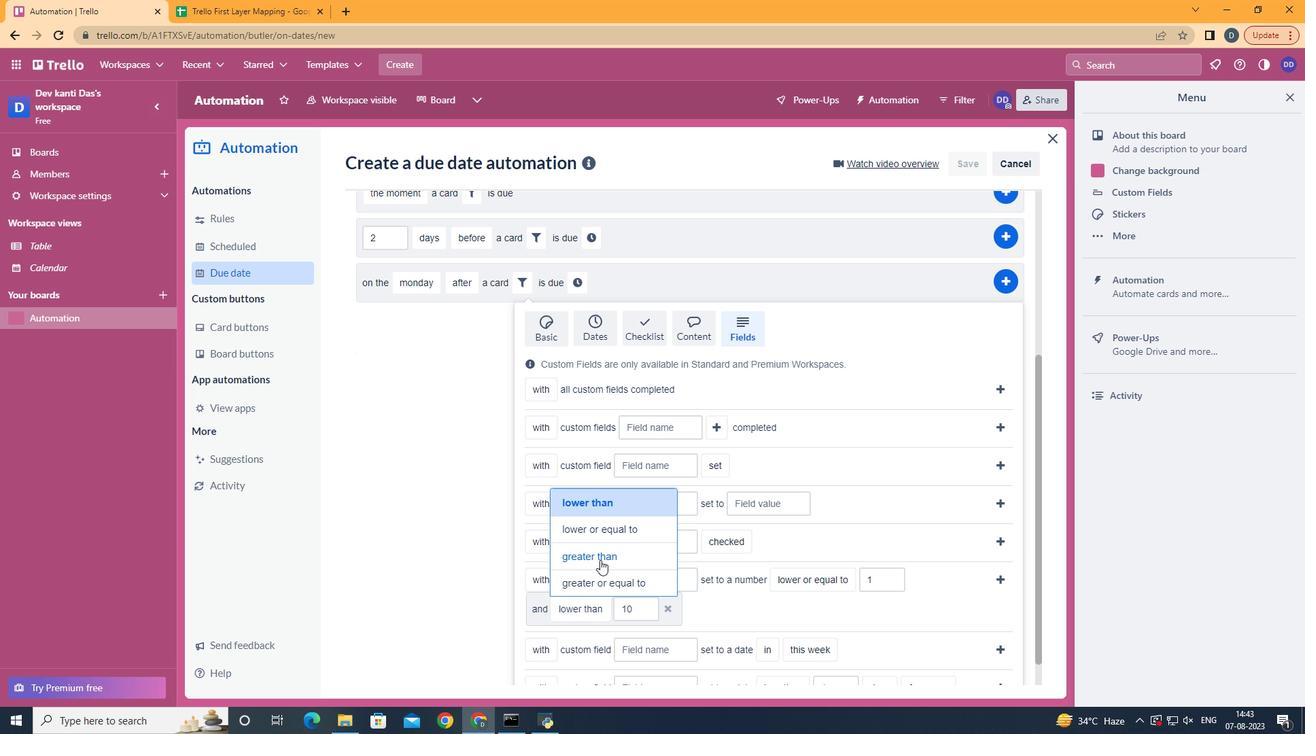 
Action: Mouse pressed left at (600, 560)
Screenshot: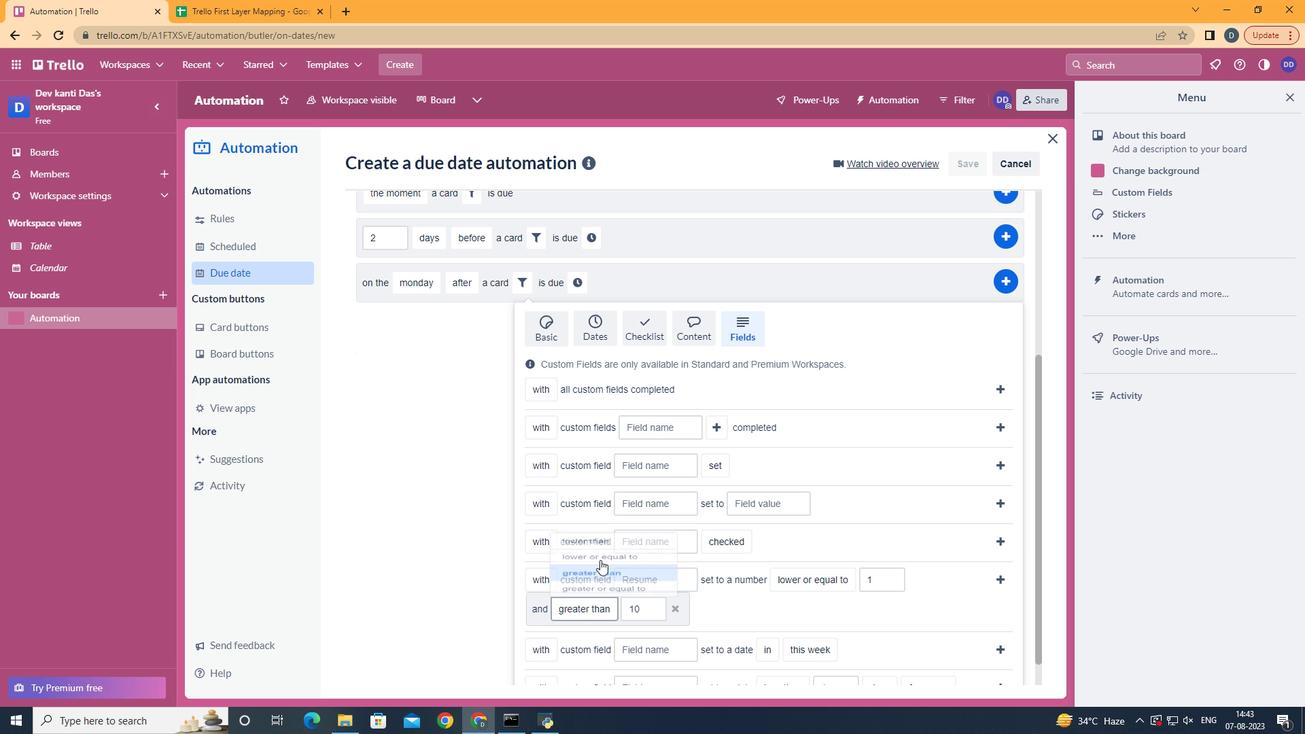 
Action: Mouse moved to (1002, 580)
Screenshot: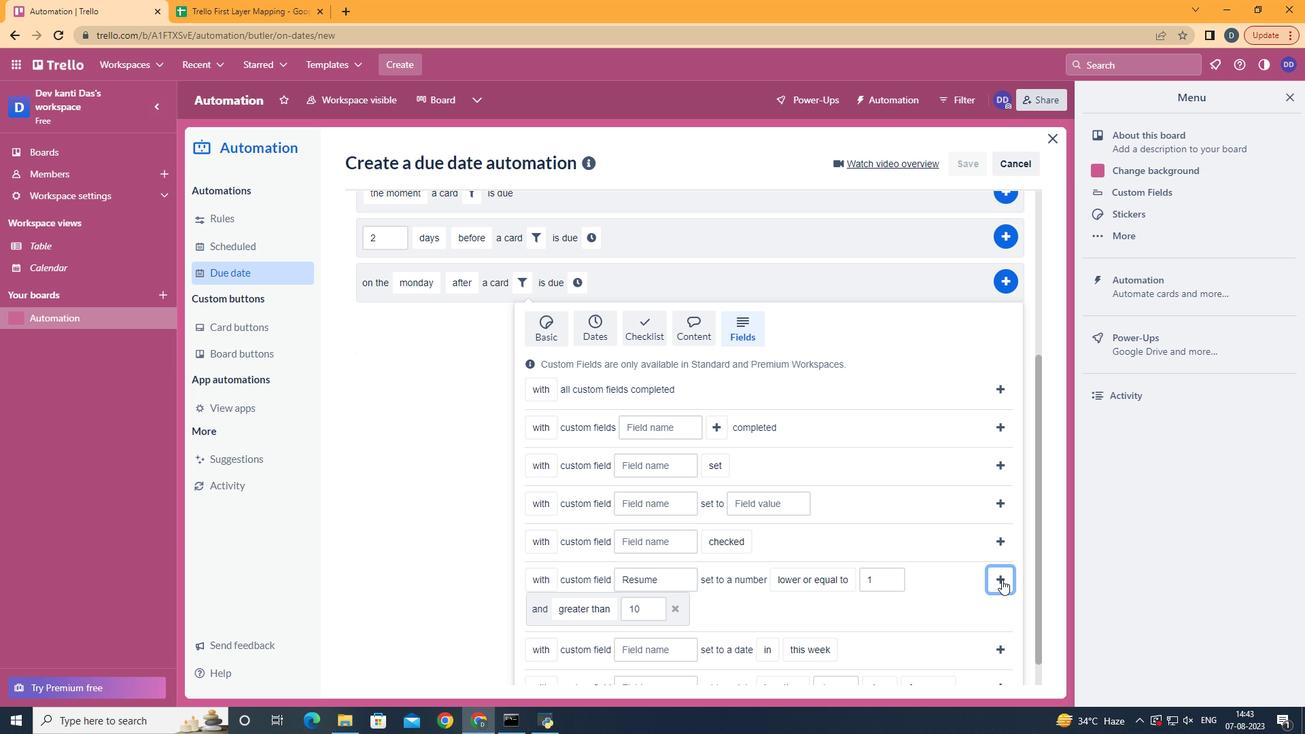 
Action: Mouse pressed left at (1002, 580)
Screenshot: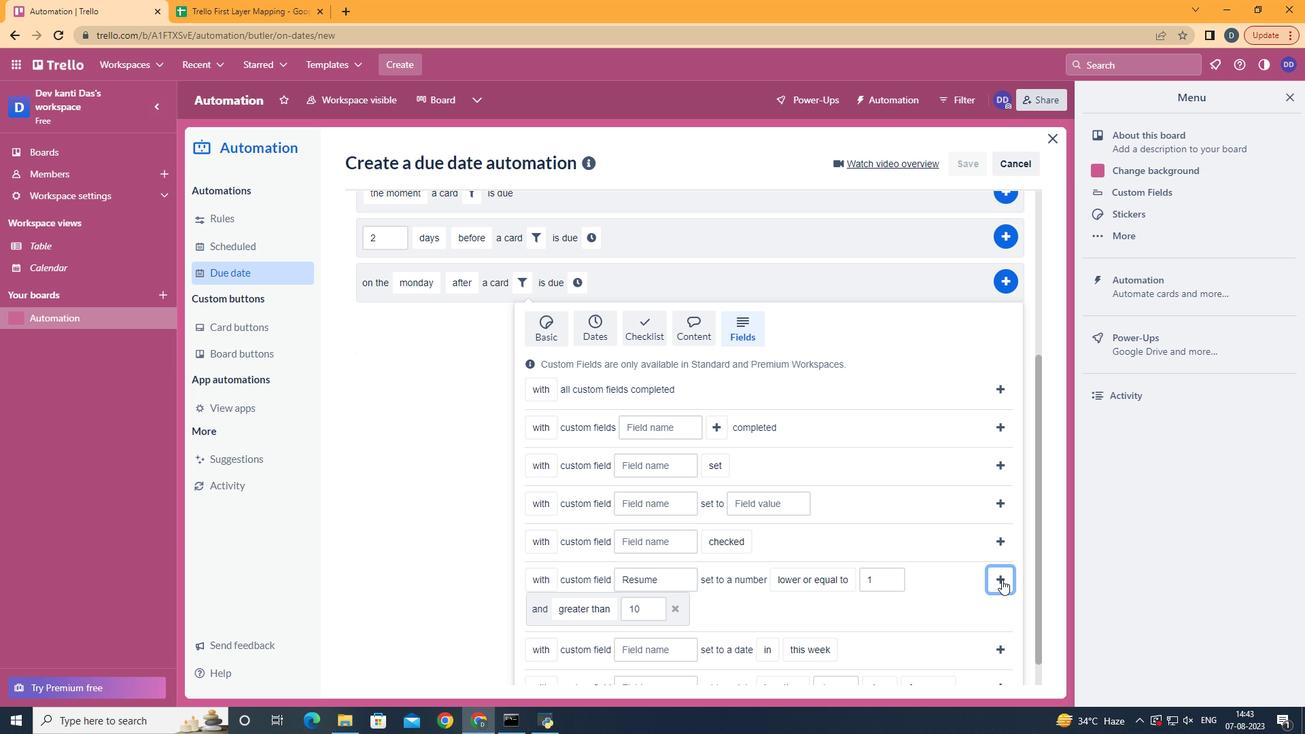 
Action: Mouse moved to (963, 548)
Screenshot: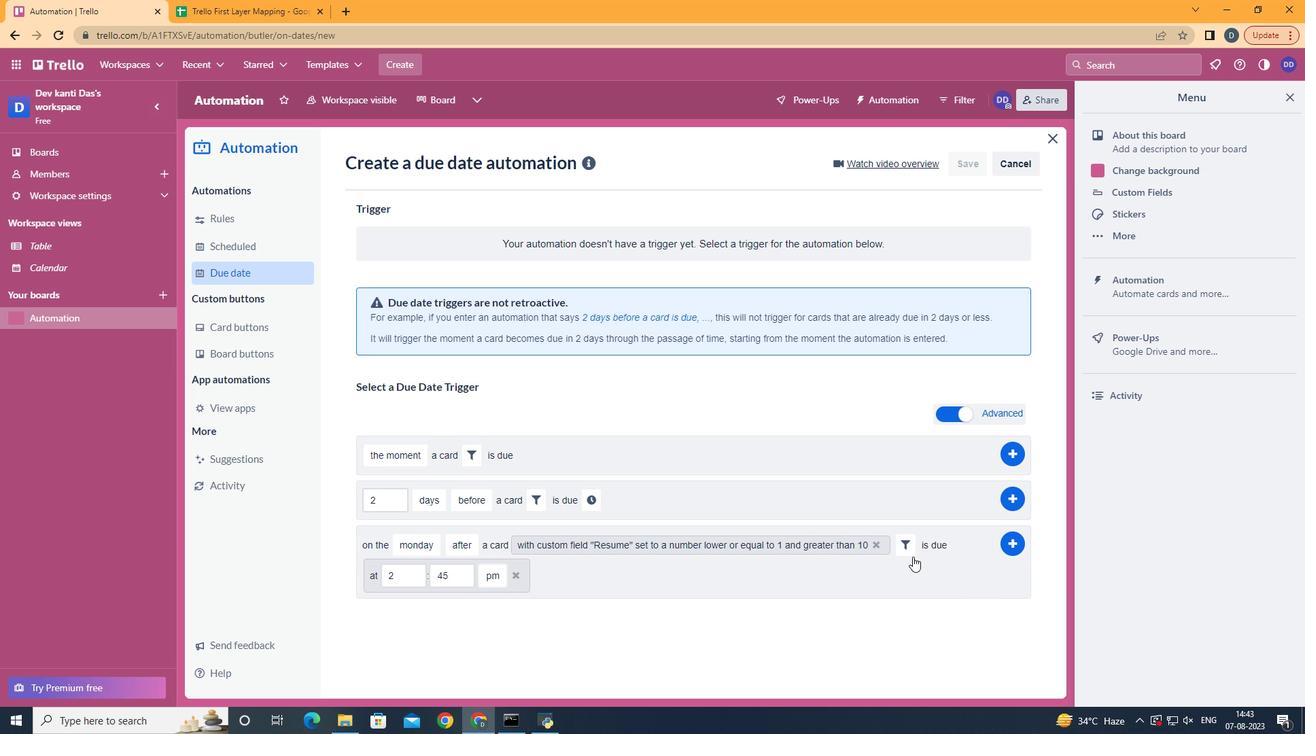 
Action: Mouse pressed left at (963, 548)
Screenshot: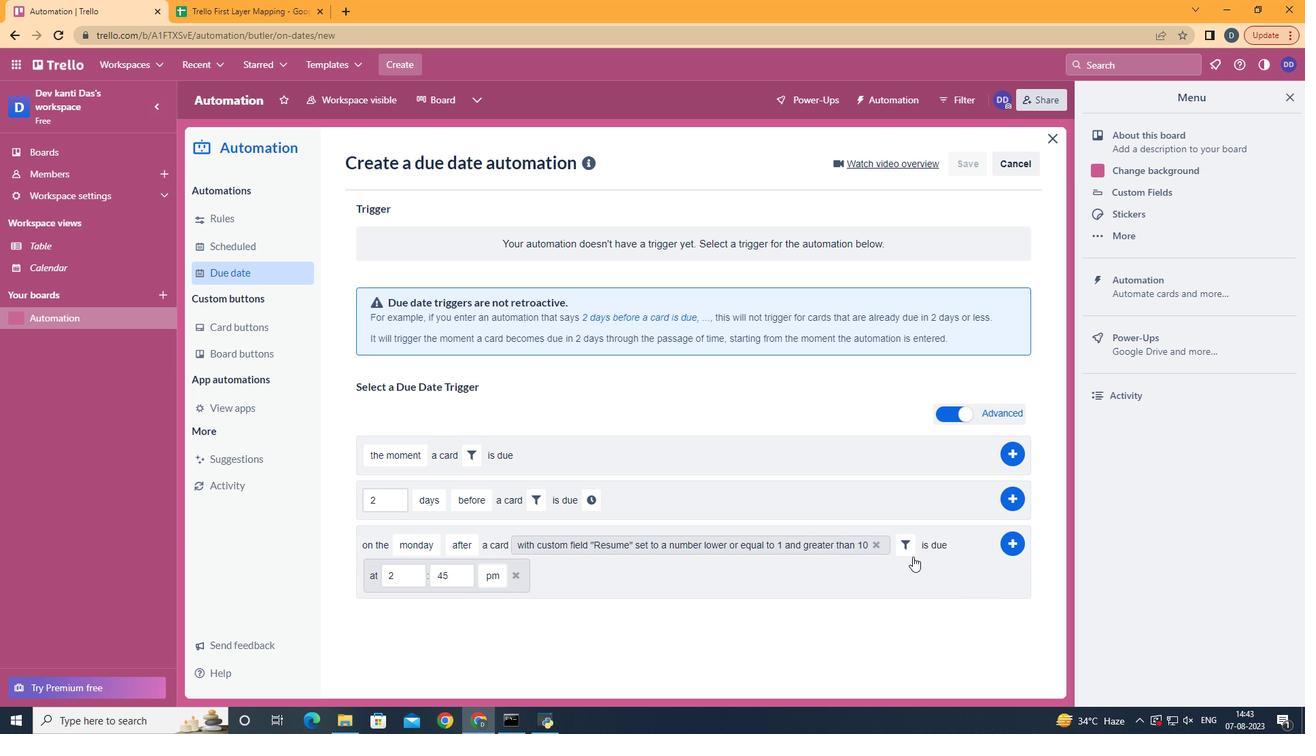 
Action: Mouse moved to (416, 570)
Screenshot: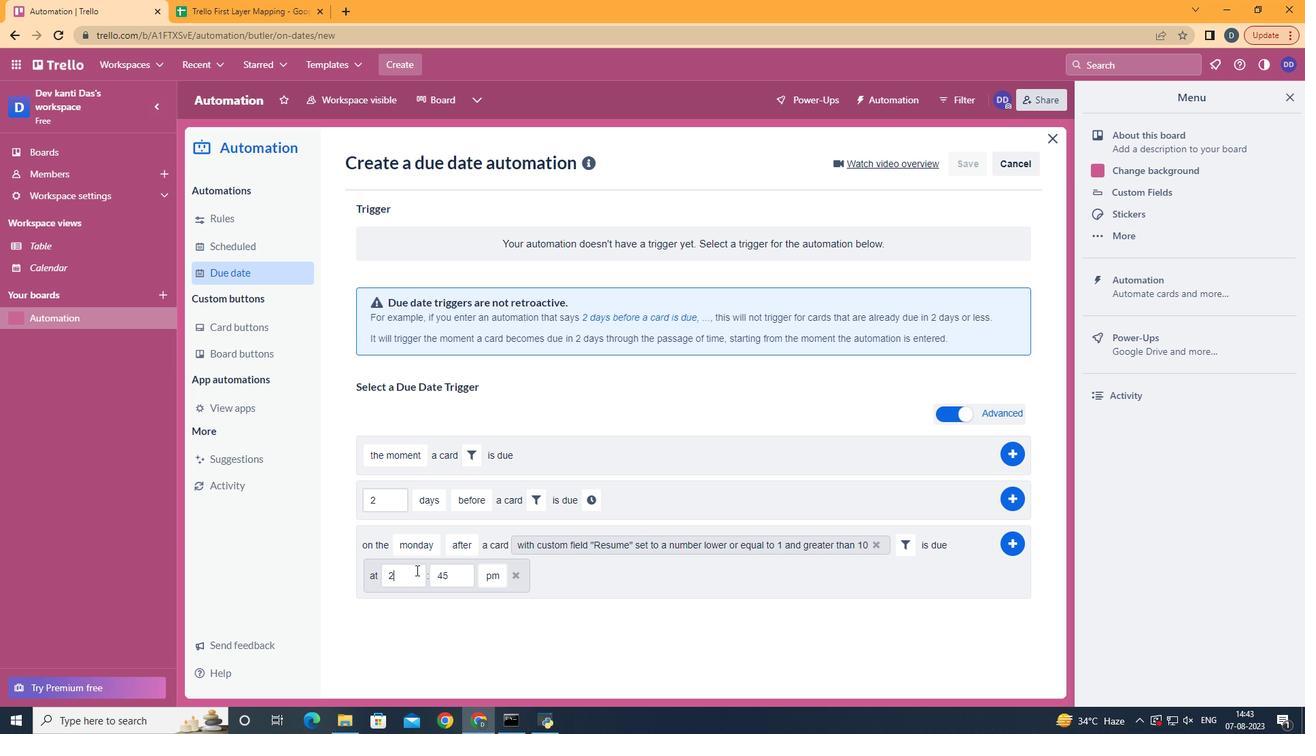 
Action: Mouse pressed left at (416, 570)
Screenshot: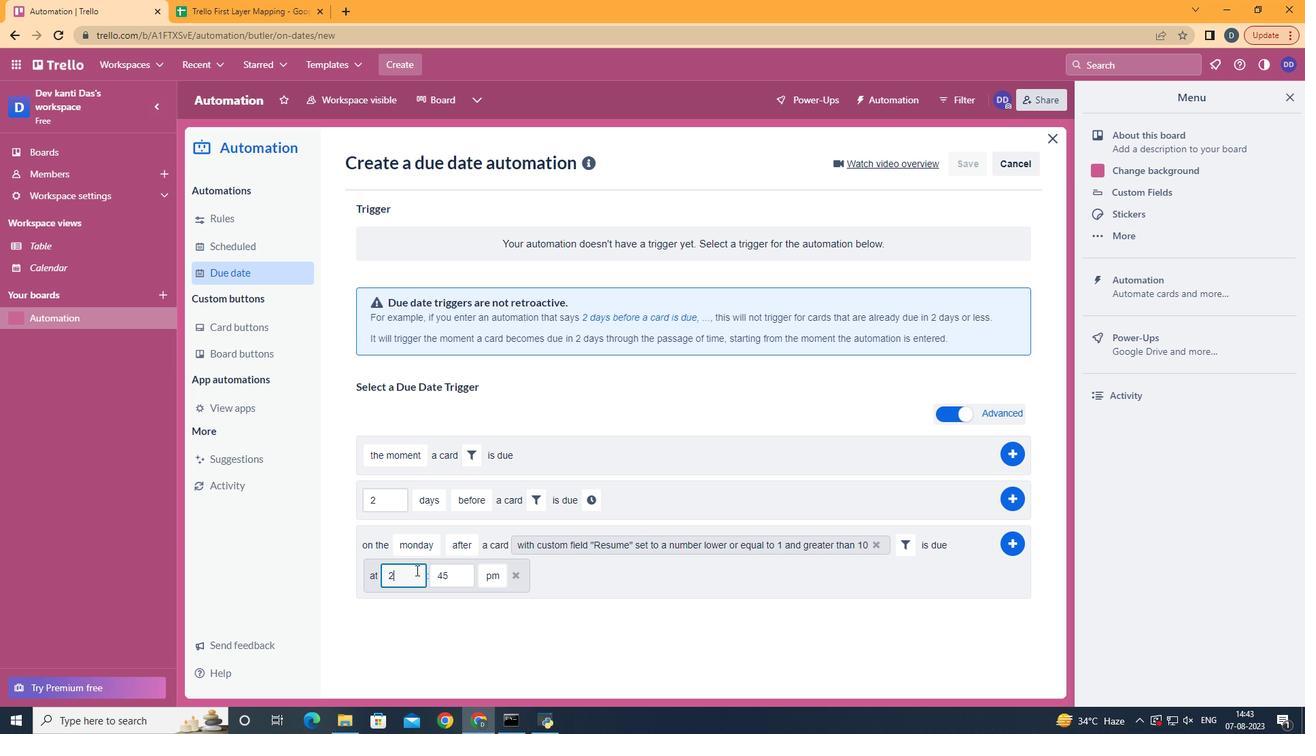 
Action: Key pressed <Key.backspace>11
Screenshot: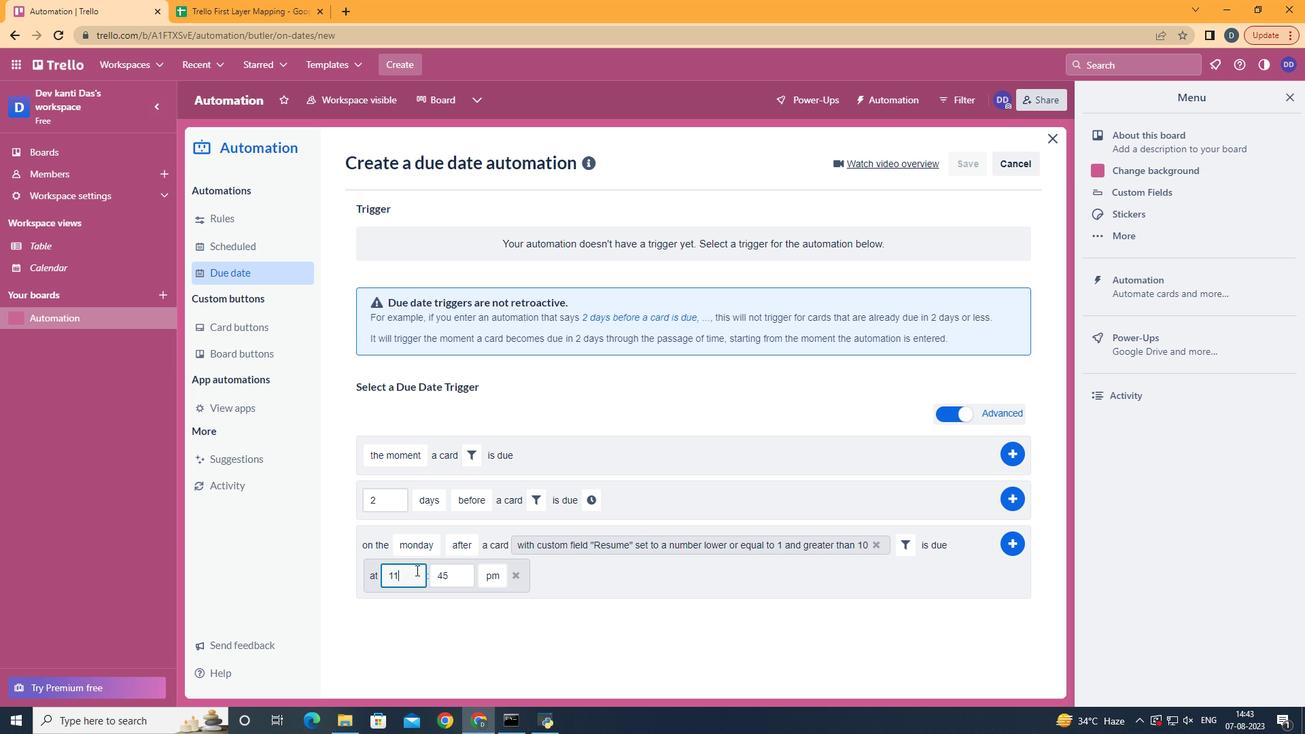 
Action: Mouse moved to (461, 582)
Screenshot: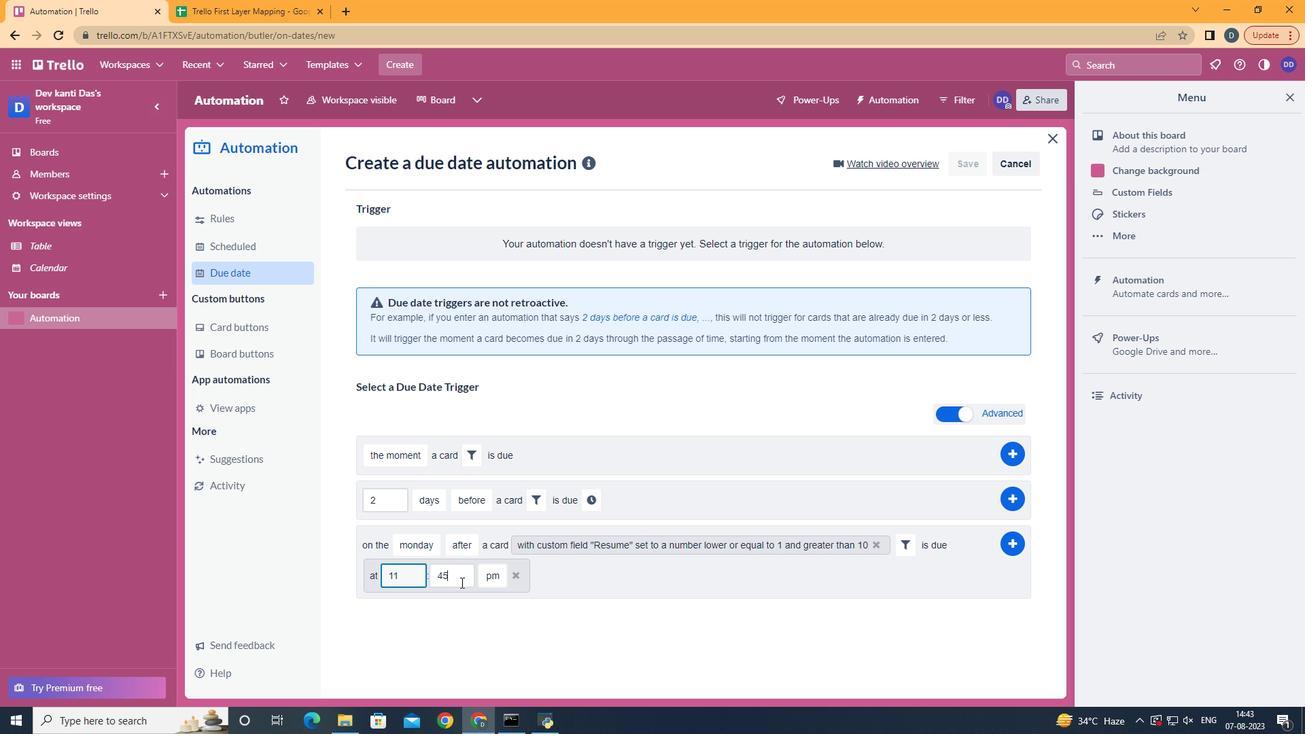 
Action: Mouse pressed left at (461, 582)
Screenshot: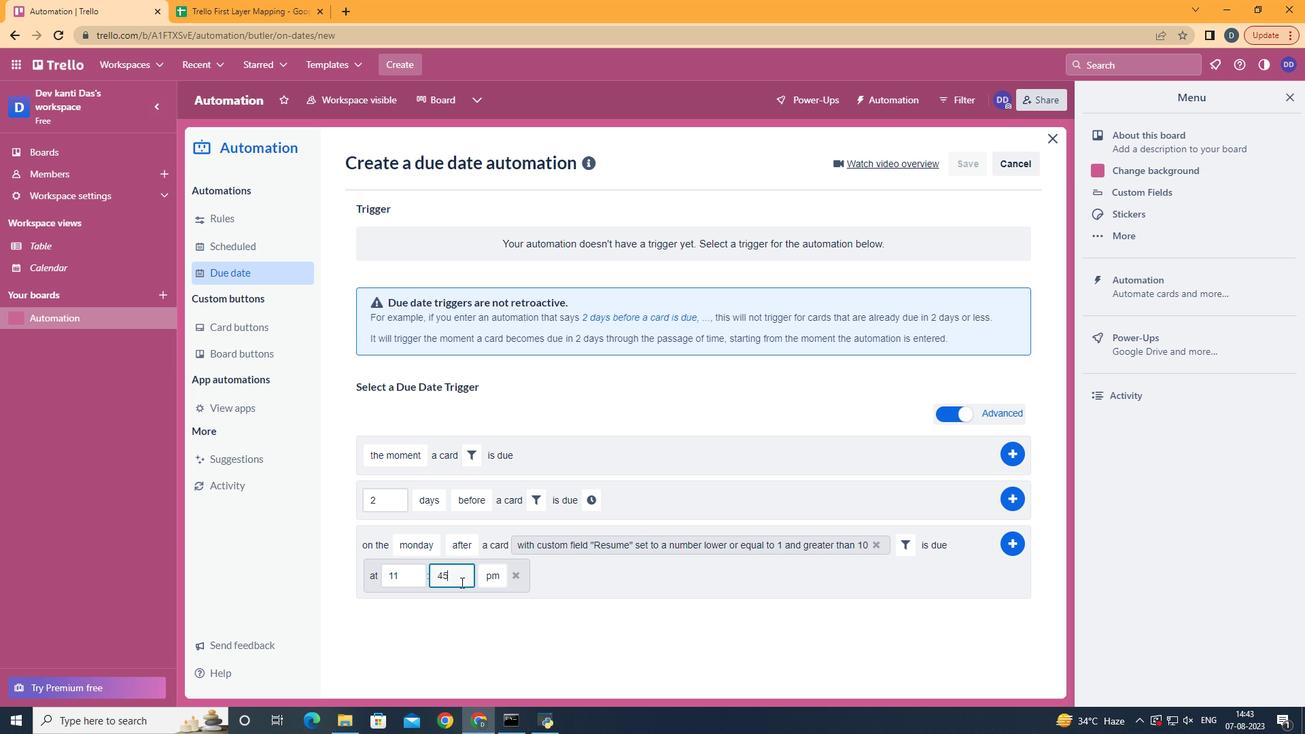 
Action: Key pressed <Key.backspace><Key.backspace>00
Screenshot: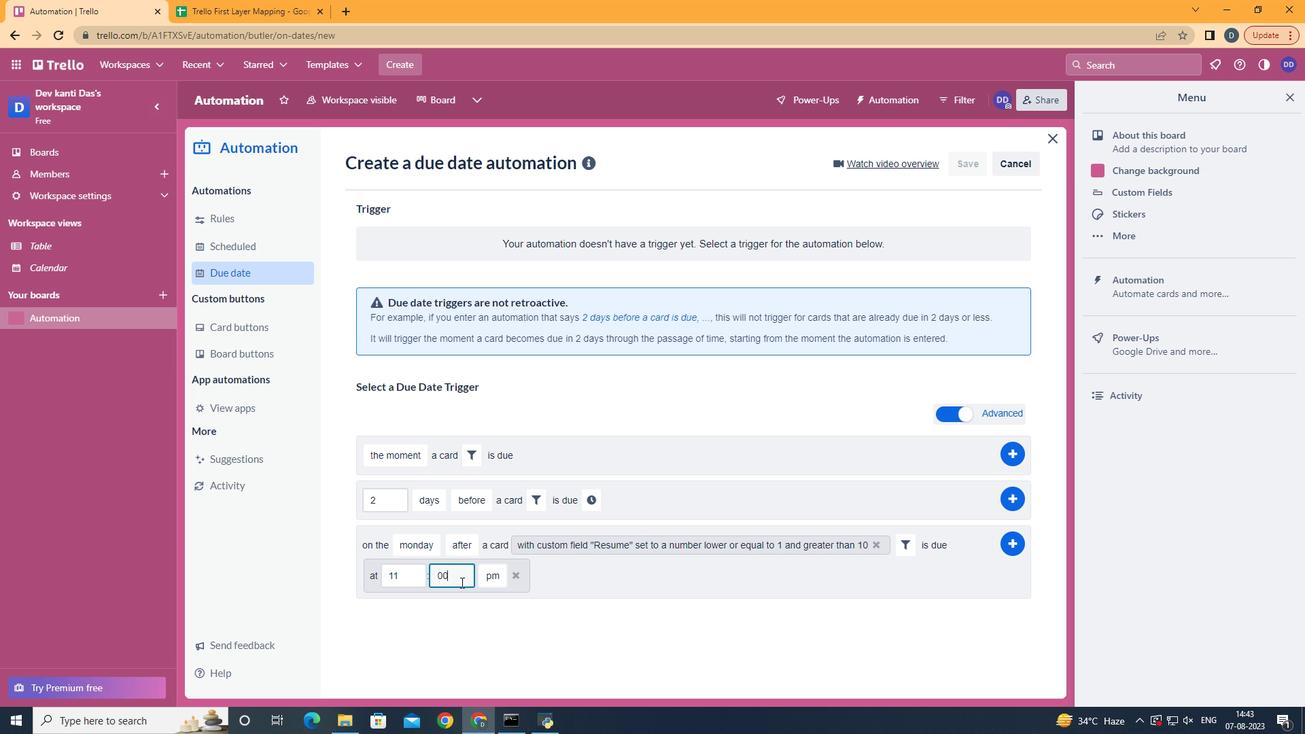 
Action: Mouse moved to (501, 594)
Screenshot: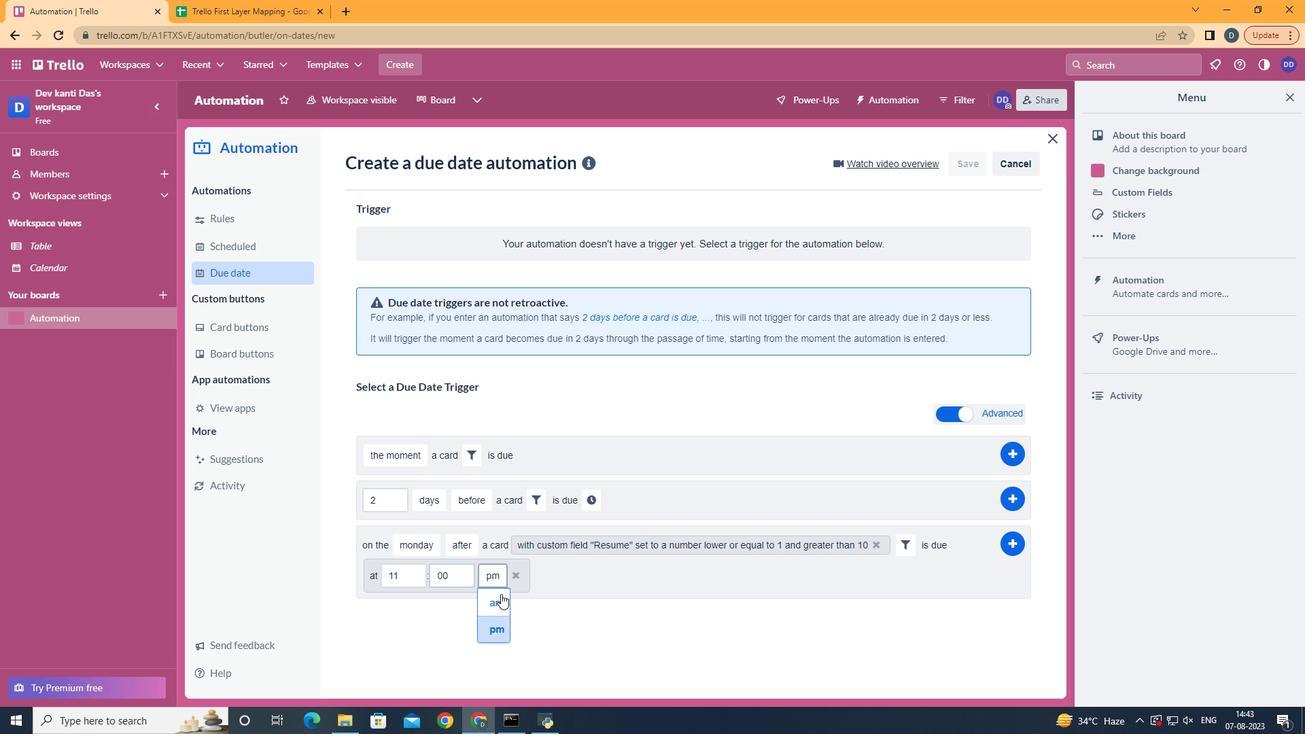 
Action: Mouse pressed left at (501, 594)
Screenshot: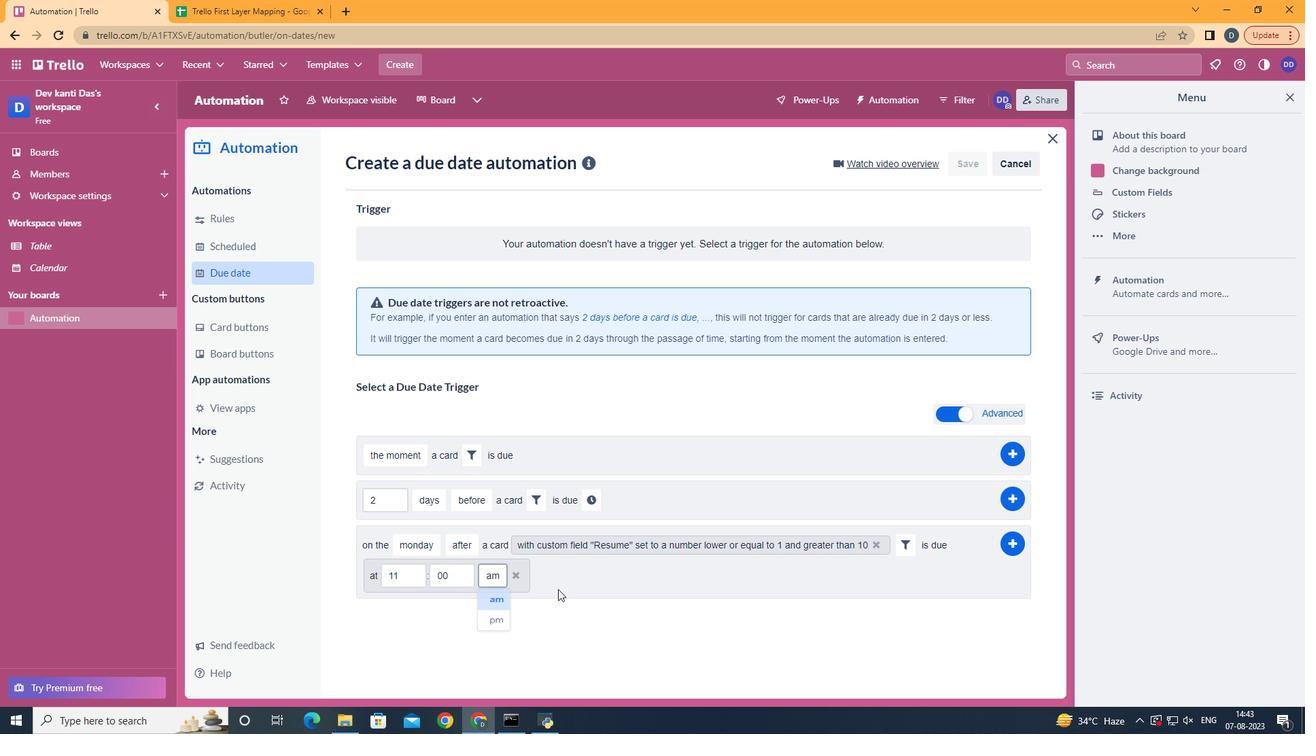 
Action: Mouse moved to (1020, 546)
Screenshot: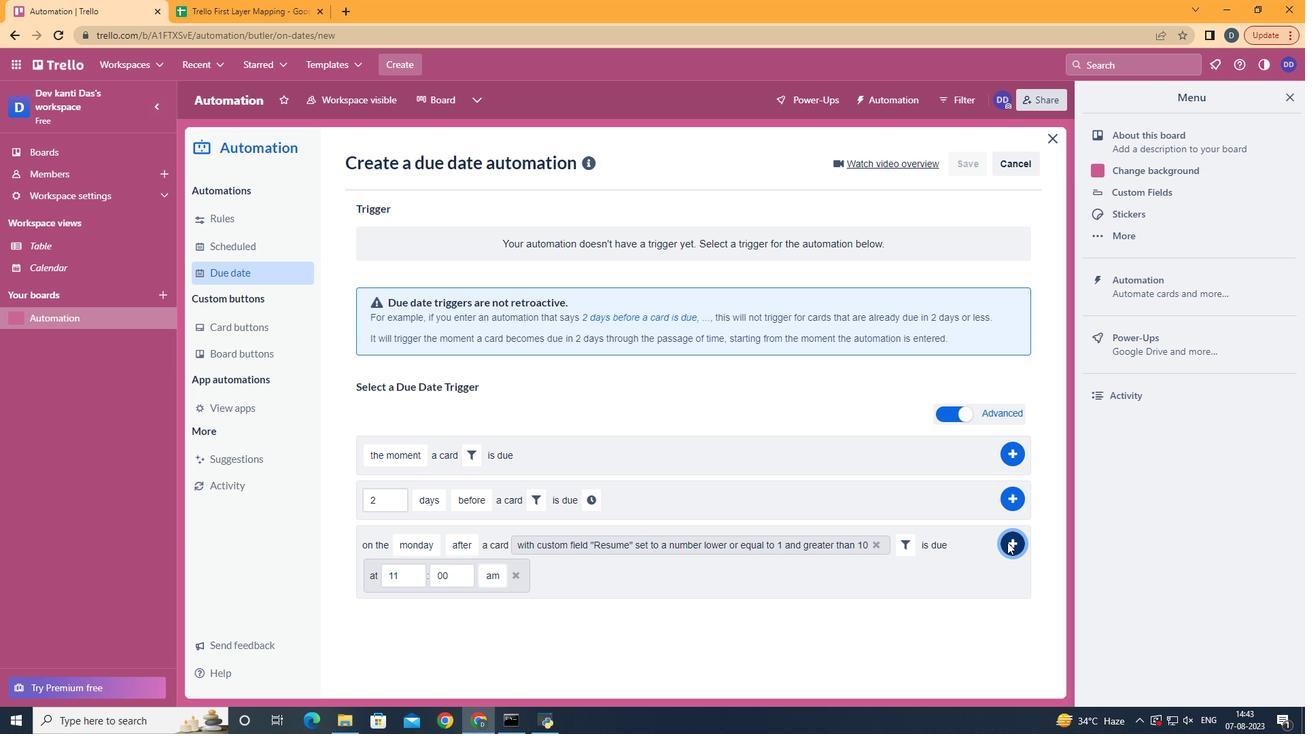 
Action: Mouse pressed left at (1020, 546)
Screenshot: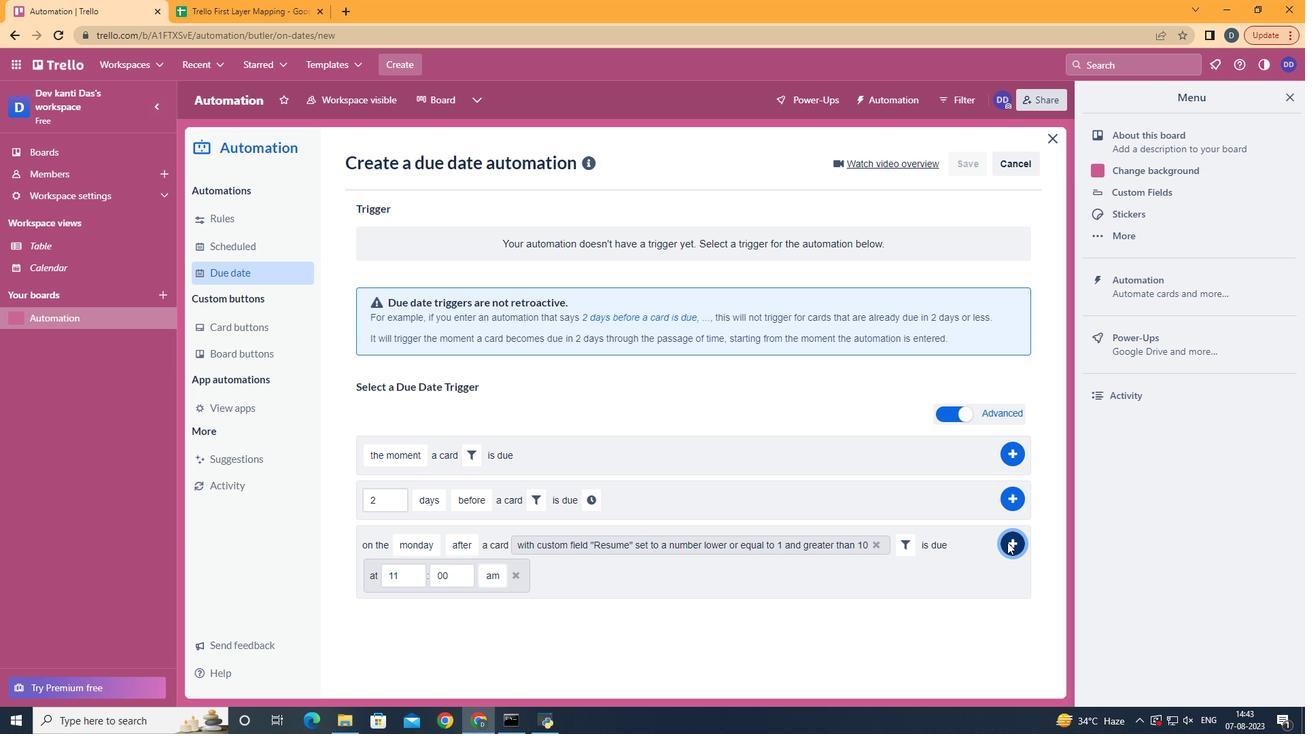 
Action: Mouse moved to (737, 197)
Screenshot: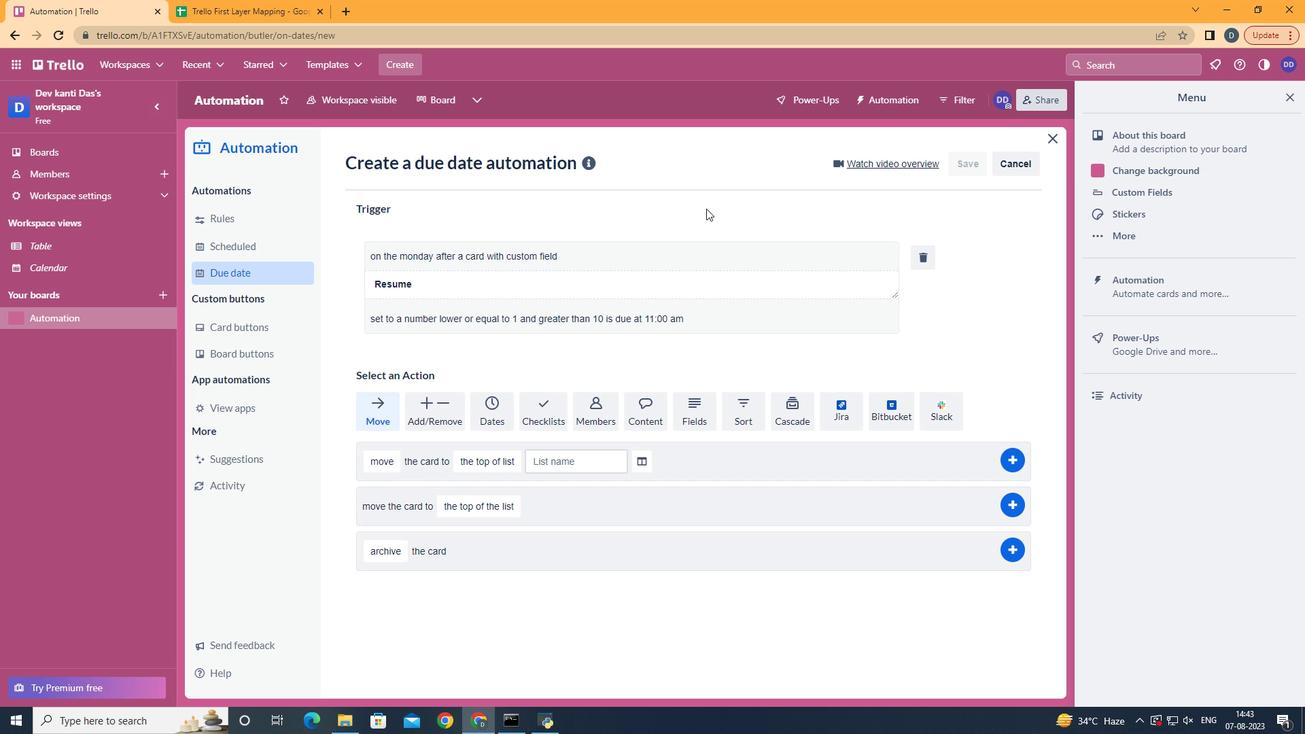 
